 Task: Find connections with filter location Ağdam with filter topic #Genderwith filter profile language French with filter current company Tesco Bengaluru with filter school Patrician College Of Arts And Science with filter industry Medical and Diagnostic Laboratories with filter service category Immigration Law with filter keywords title Managers
Action: Mouse moved to (621, 122)
Screenshot: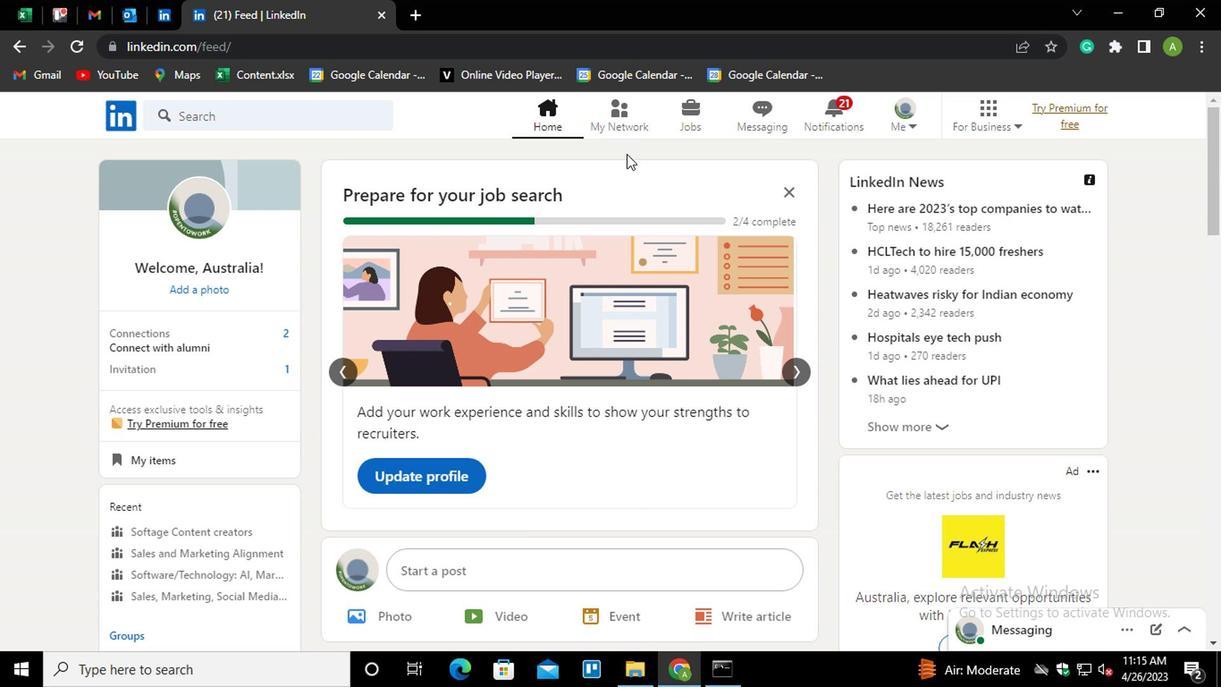 
Action: Mouse pressed left at (621, 122)
Screenshot: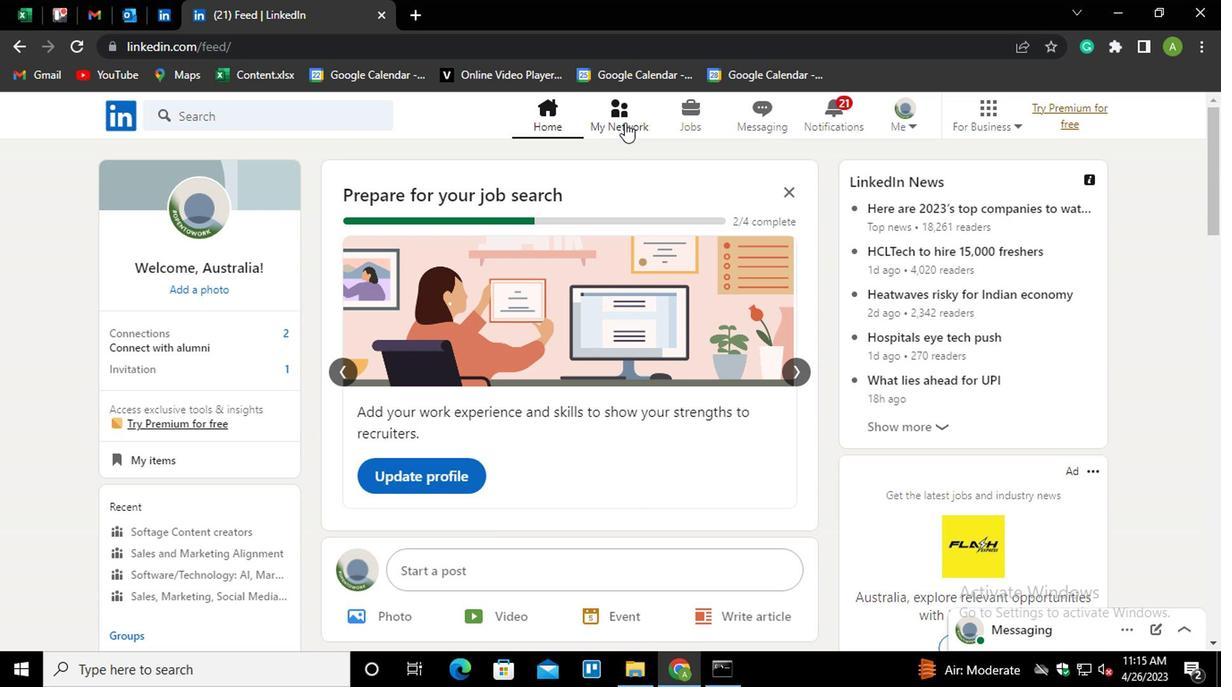 
Action: Mouse moved to (240, 206)
Screenshot: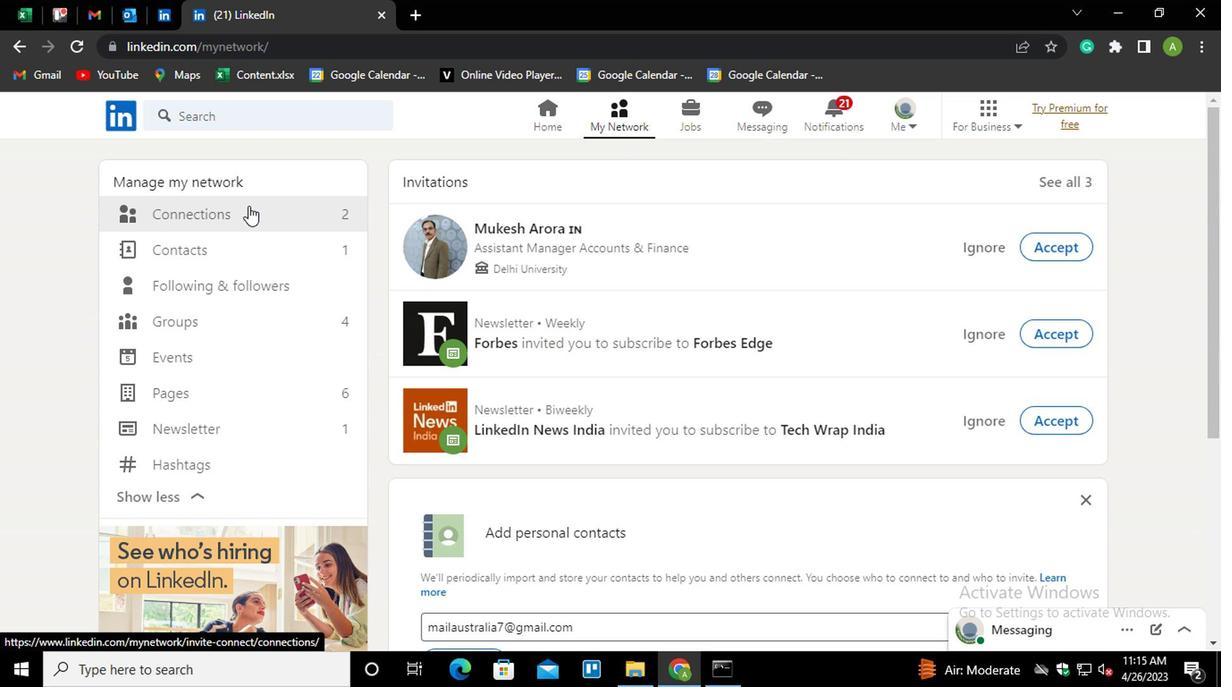 
Action: Mouse pressed left at (240, 206)
Screenshot: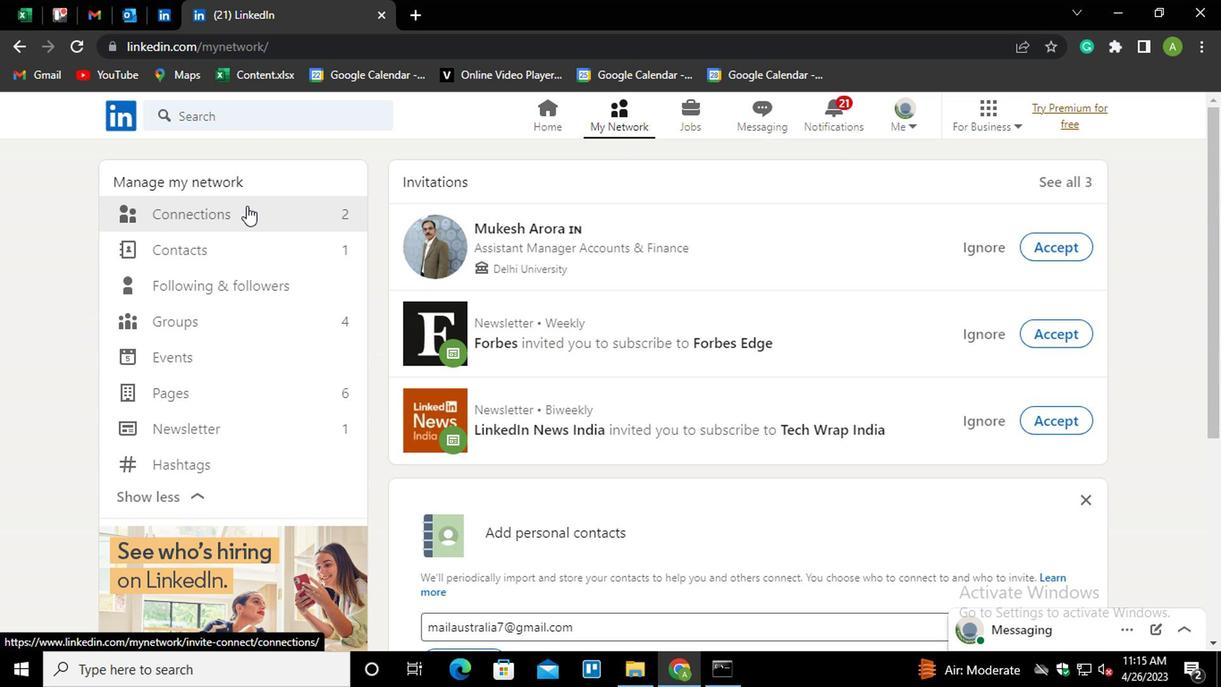 
Action: Mouse moved to (733, 216)
Screenshot: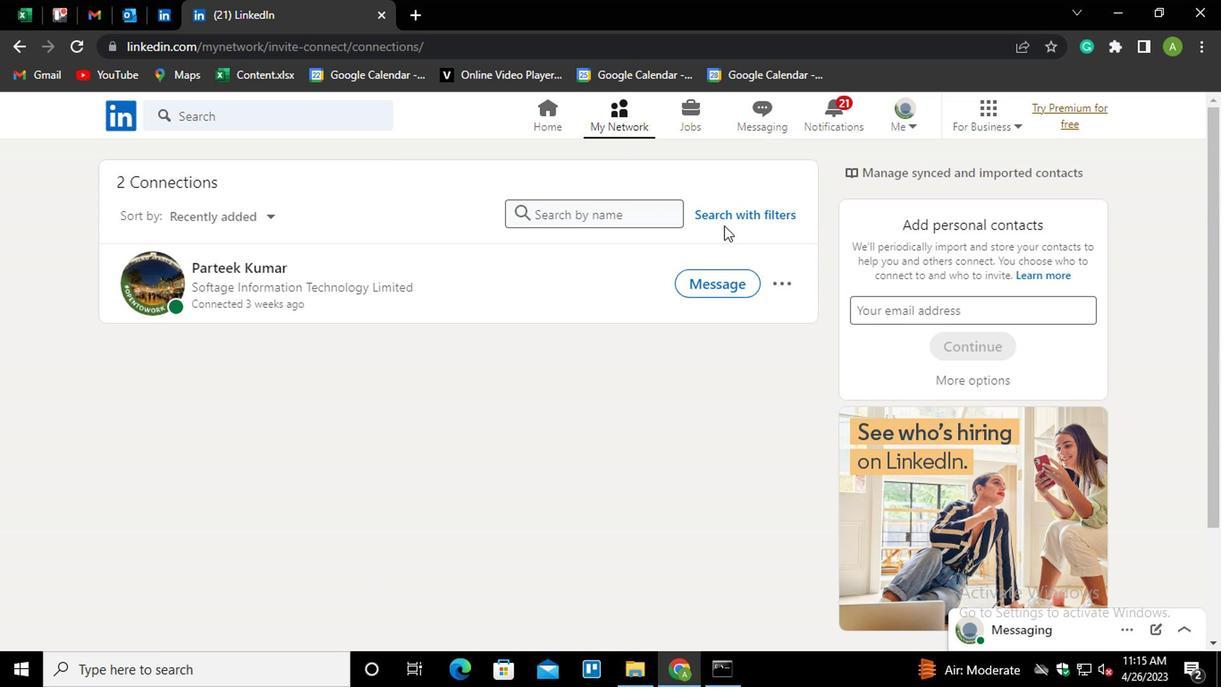 
Action: Mouse pressed left at (733, 216)
Screenshot: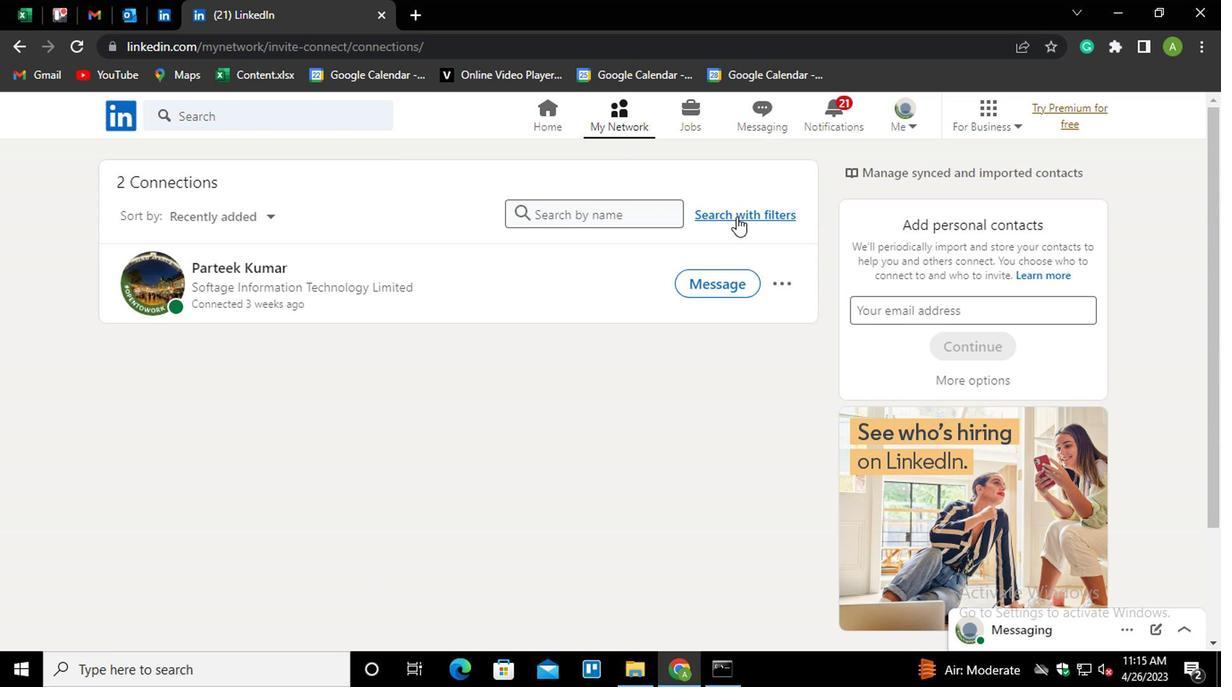
Action: Mouse moved to (589, 166)
Screenshot: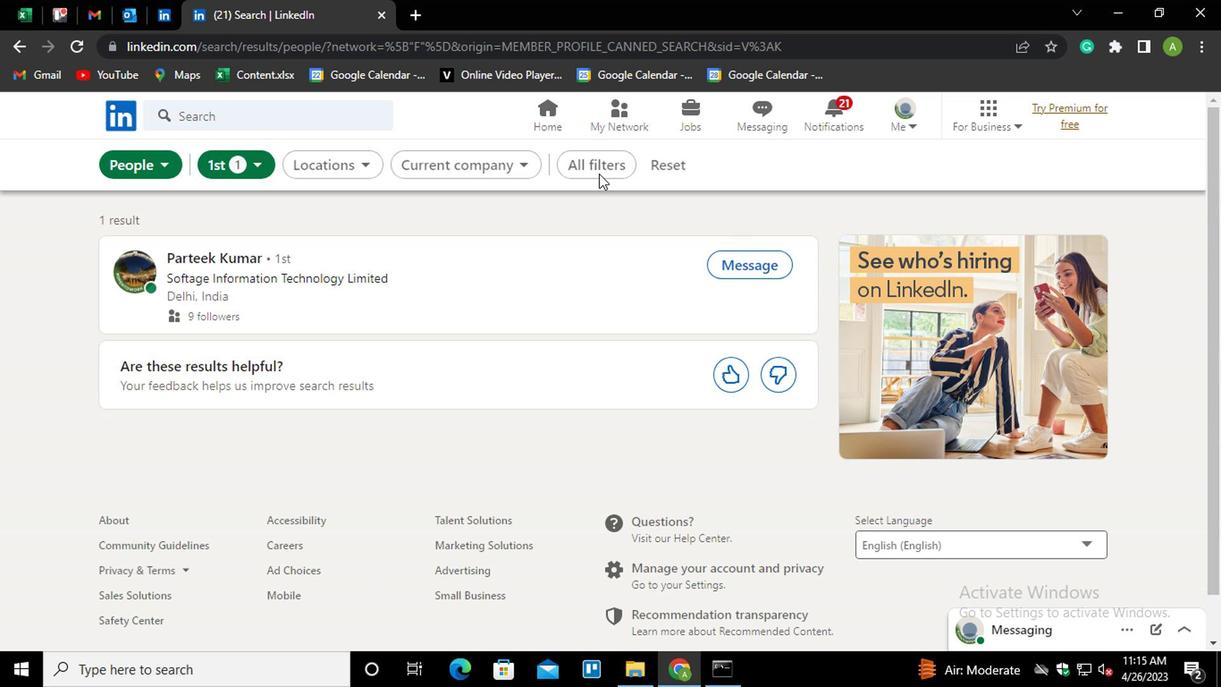 
Action: Mouse pressed left at (589, 166)
Screenshot: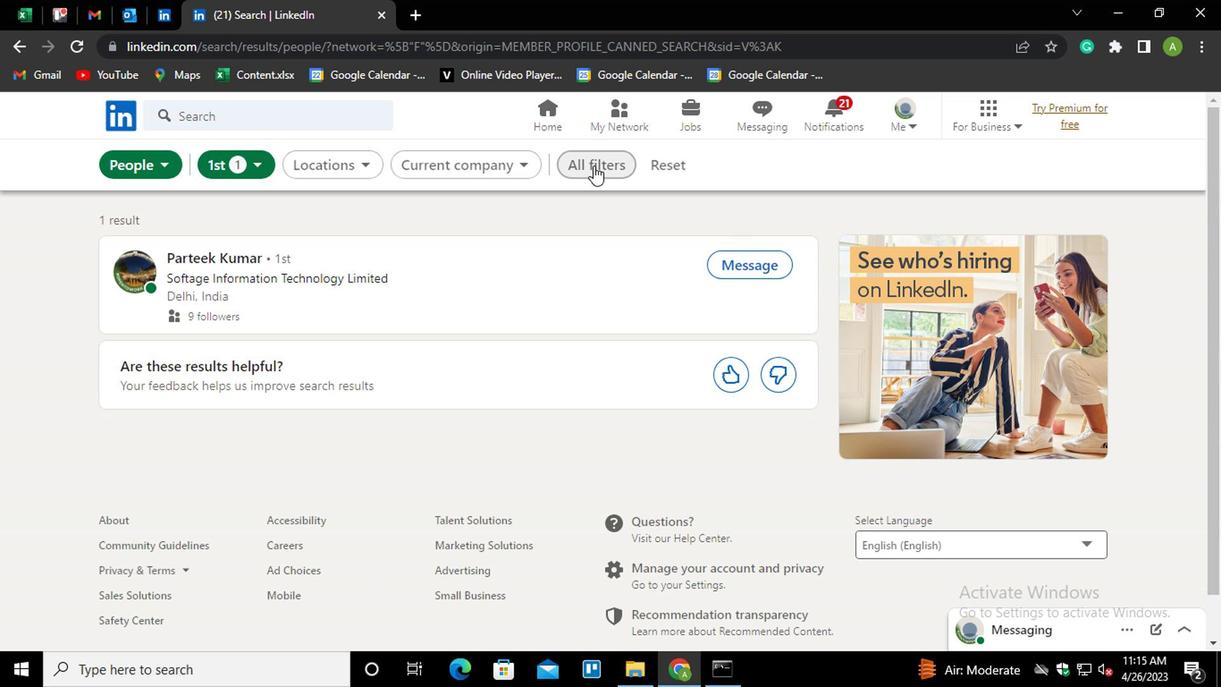 
Action: Mouse moved to (874, 339)
Screenshot: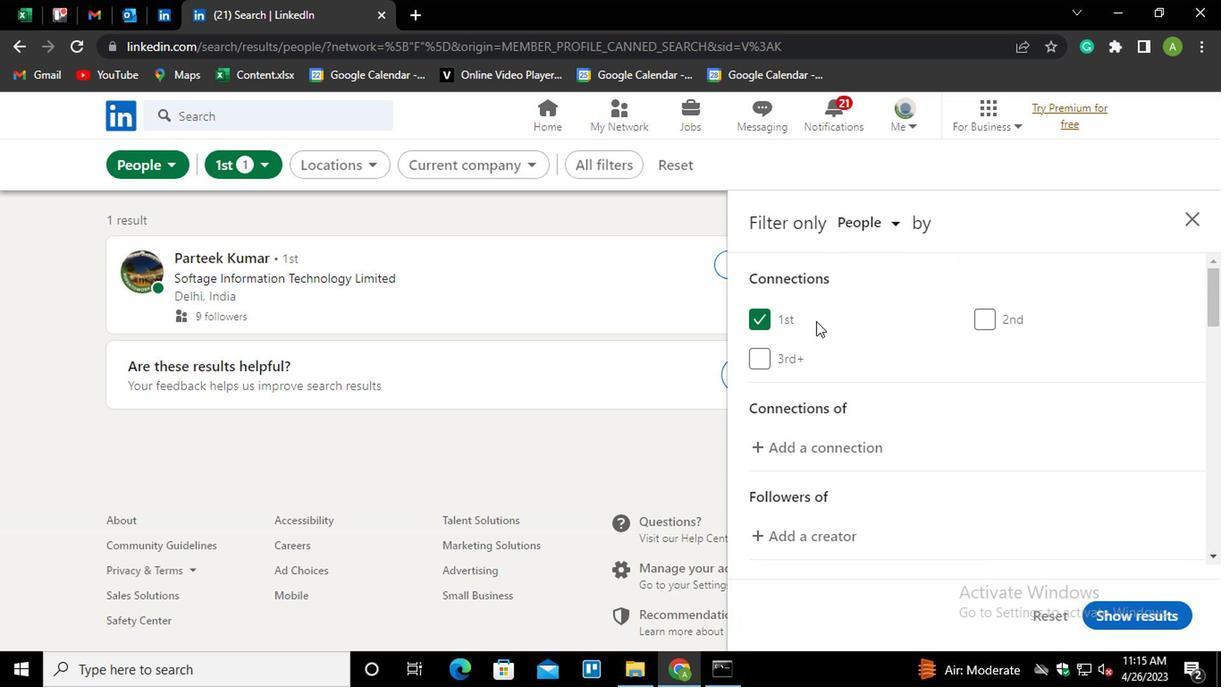 
Action: Mouse scrolled (874, 339) with delta (0, 0)
Screenshot: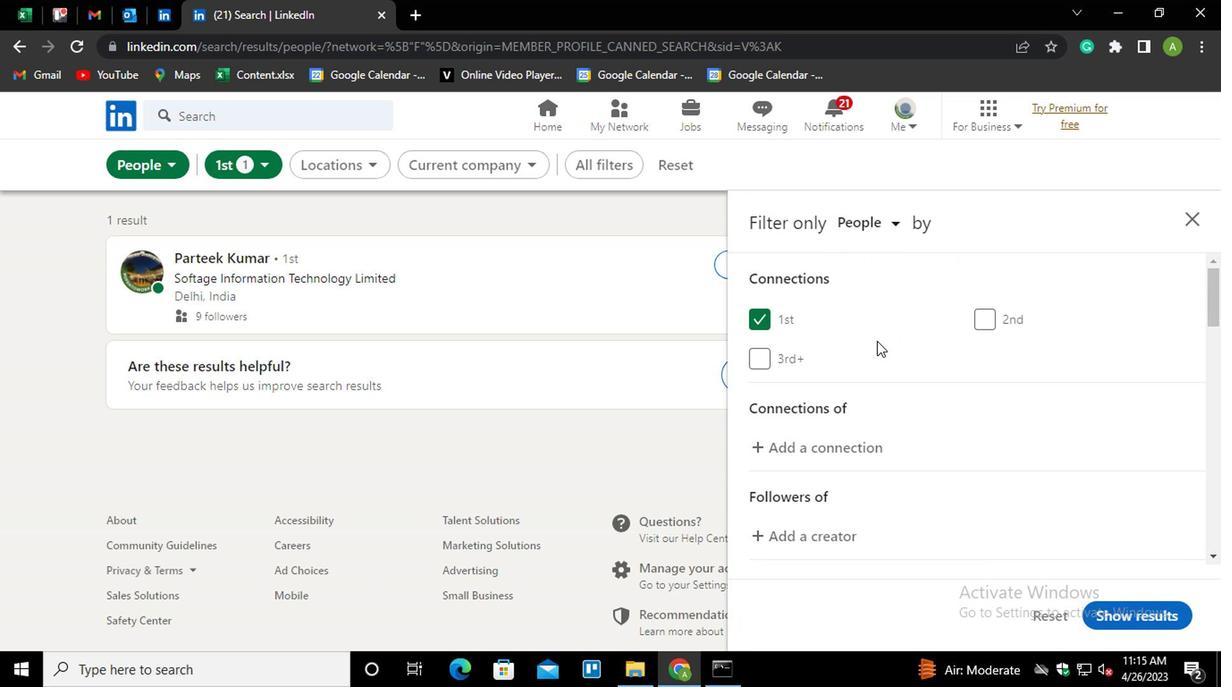 
Action: Mouse scrolled (874, 339) with delta (0, 0)
Screenshot: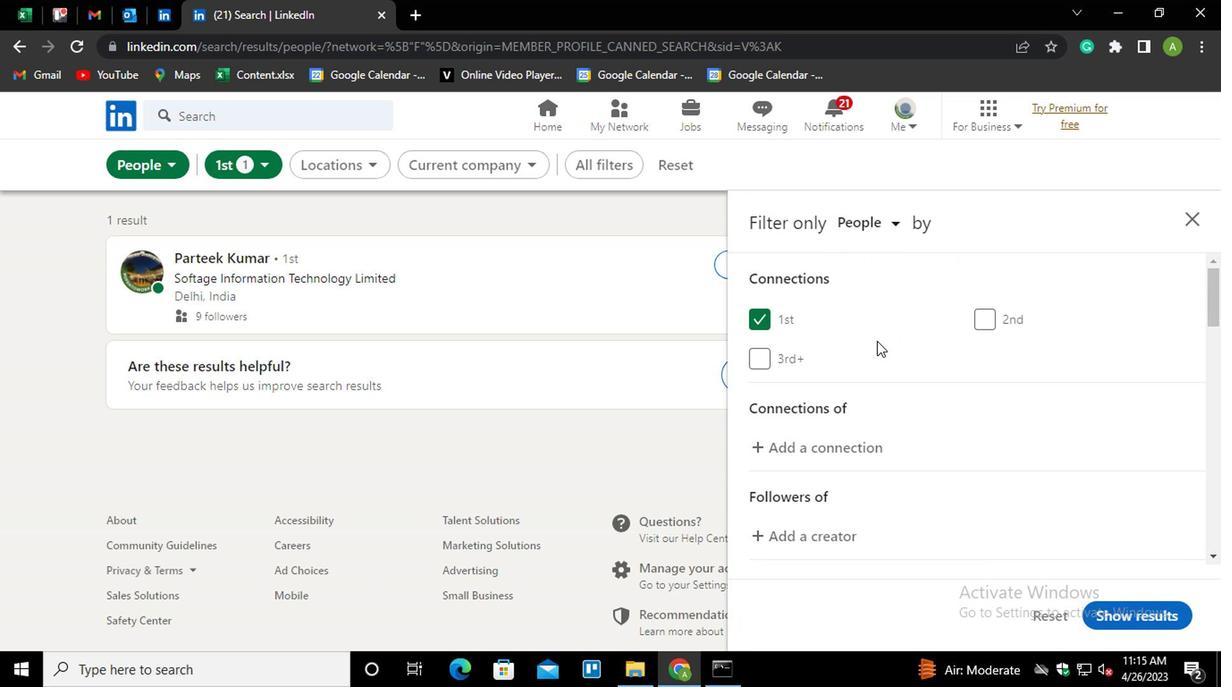 
Action: Mouse scrolled (874, 339) with delta (0, 0)
Screenshot: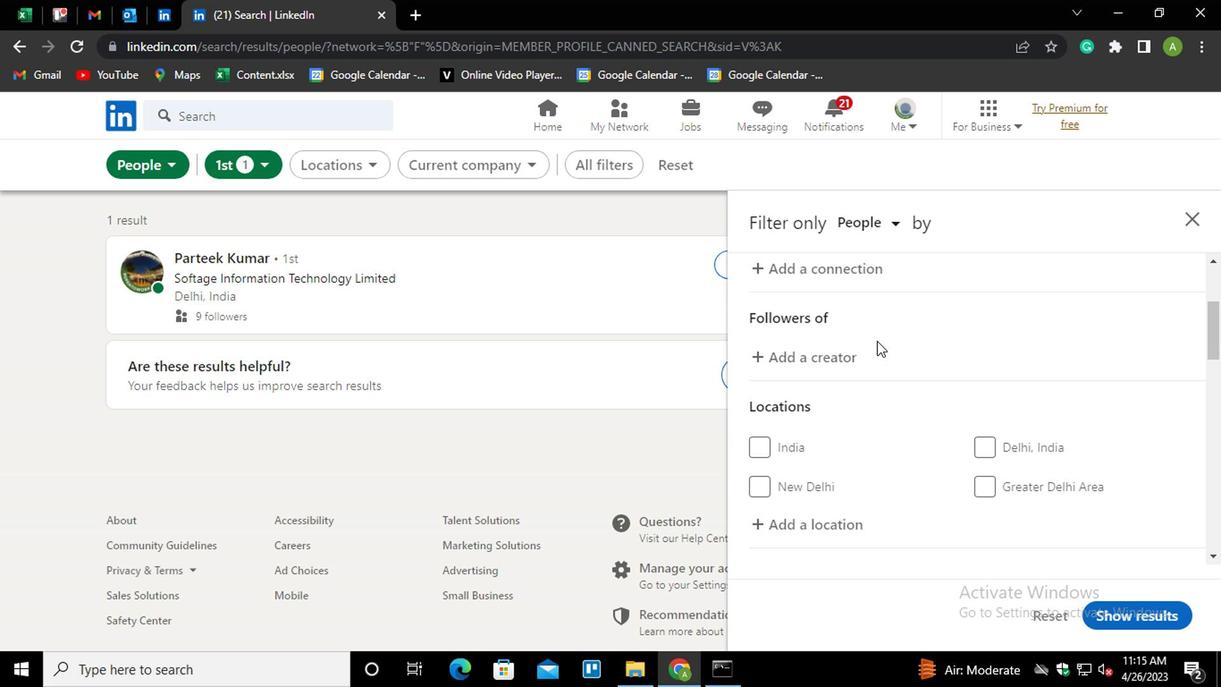
Action: Mouse scrolled (874, 339) with delta (0, 0)
Screenshot: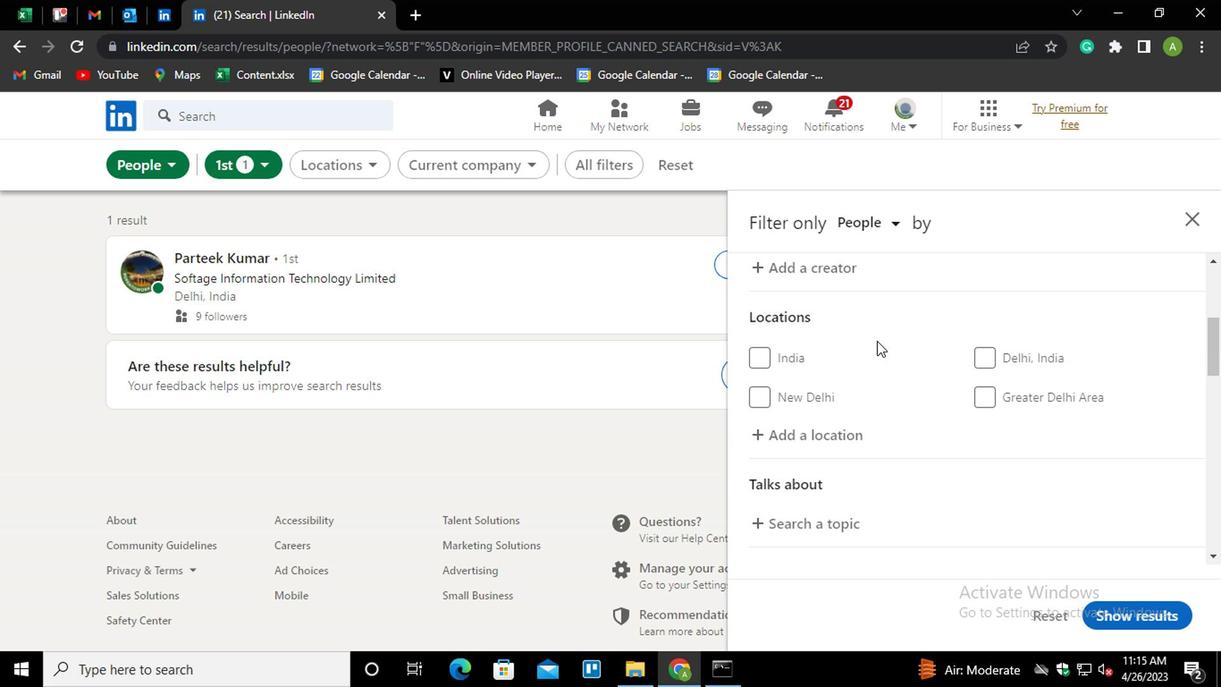 
Action: Mouse moved to (762, 341)
Screenshot: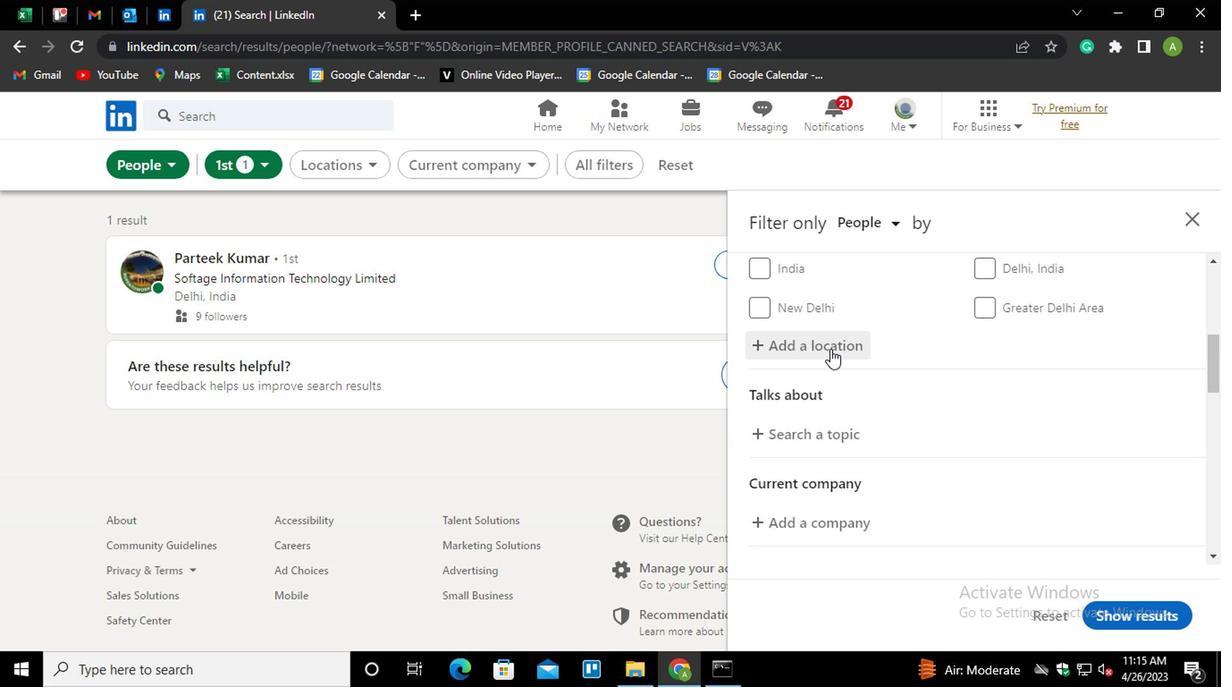 
Action: Mouse pressed left at (762, 341)
Screenshot: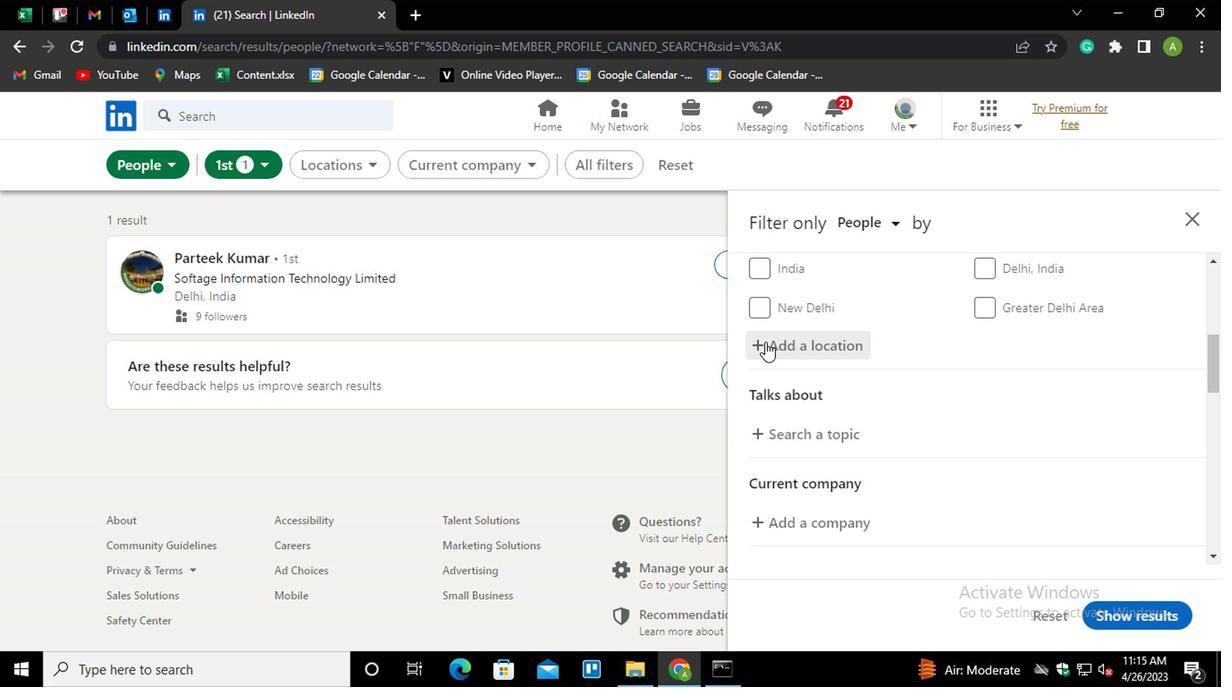 
Action: Mouse moved to (780, 343)
Screenshot: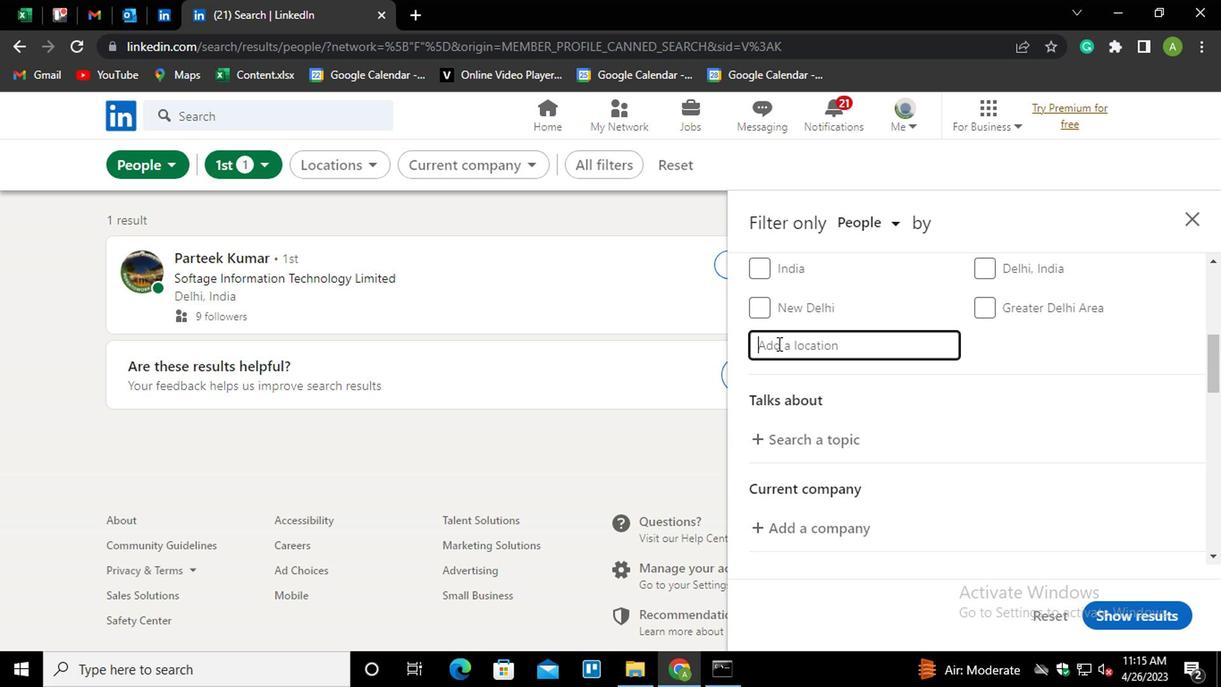 
Action: Mouse pressed left at (780, 343)
Screenshot: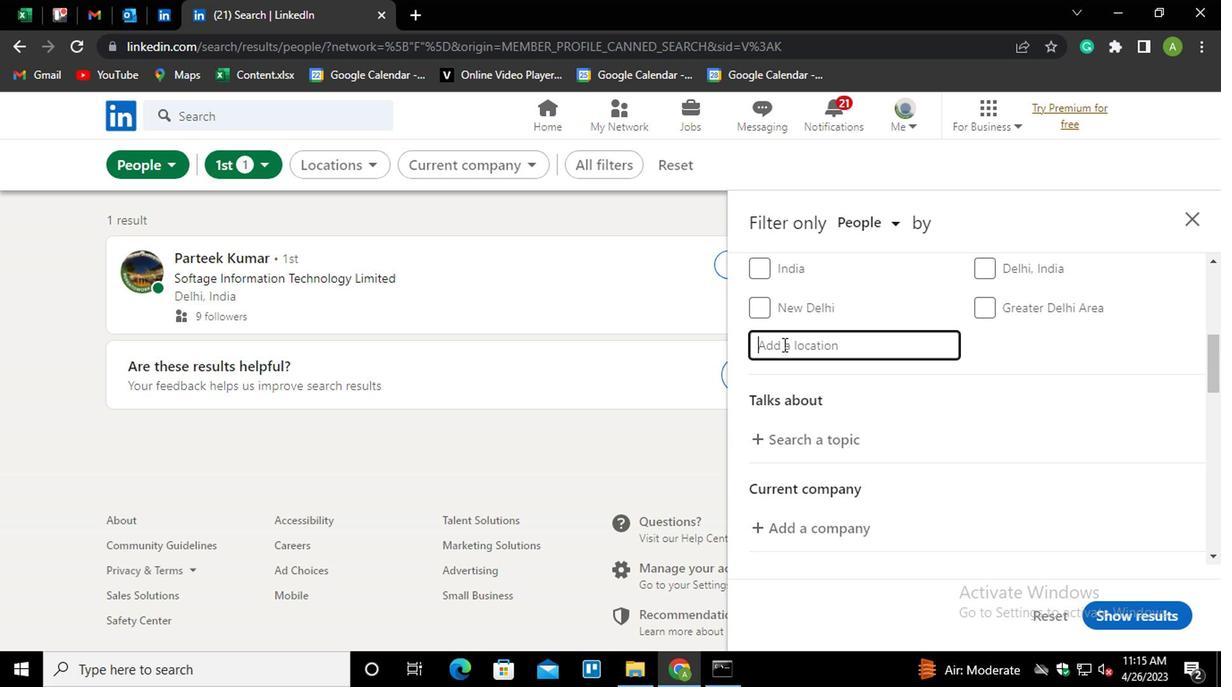 
Action: Key pressed <Key.shift>AGDAM
Screenshot: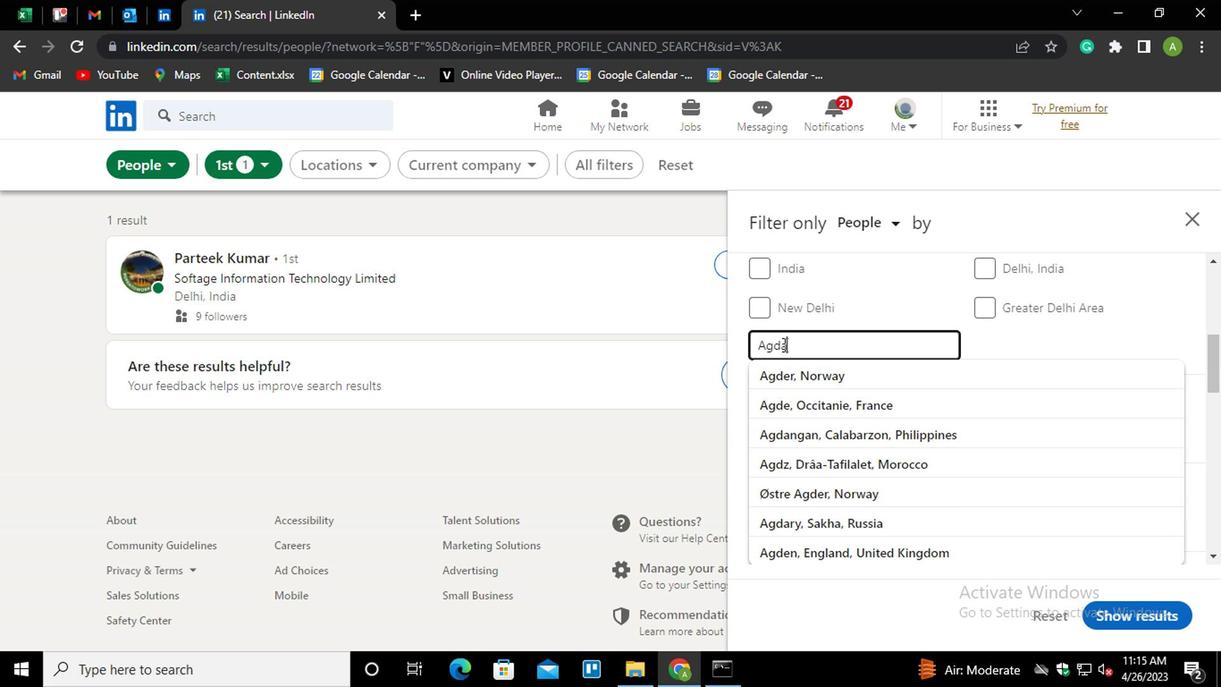 
Action: Mouse moved to (1121, 351)
Screenshot: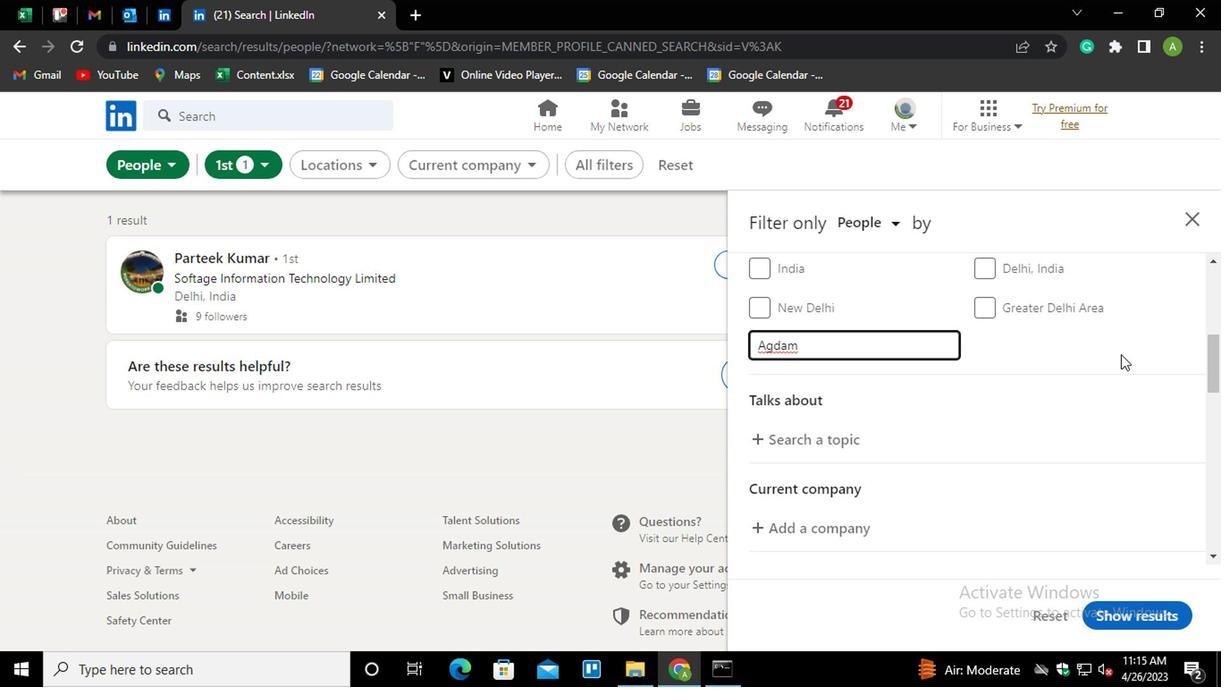 
Action: Mouse pressed left at (1121, 351)
Screenshot: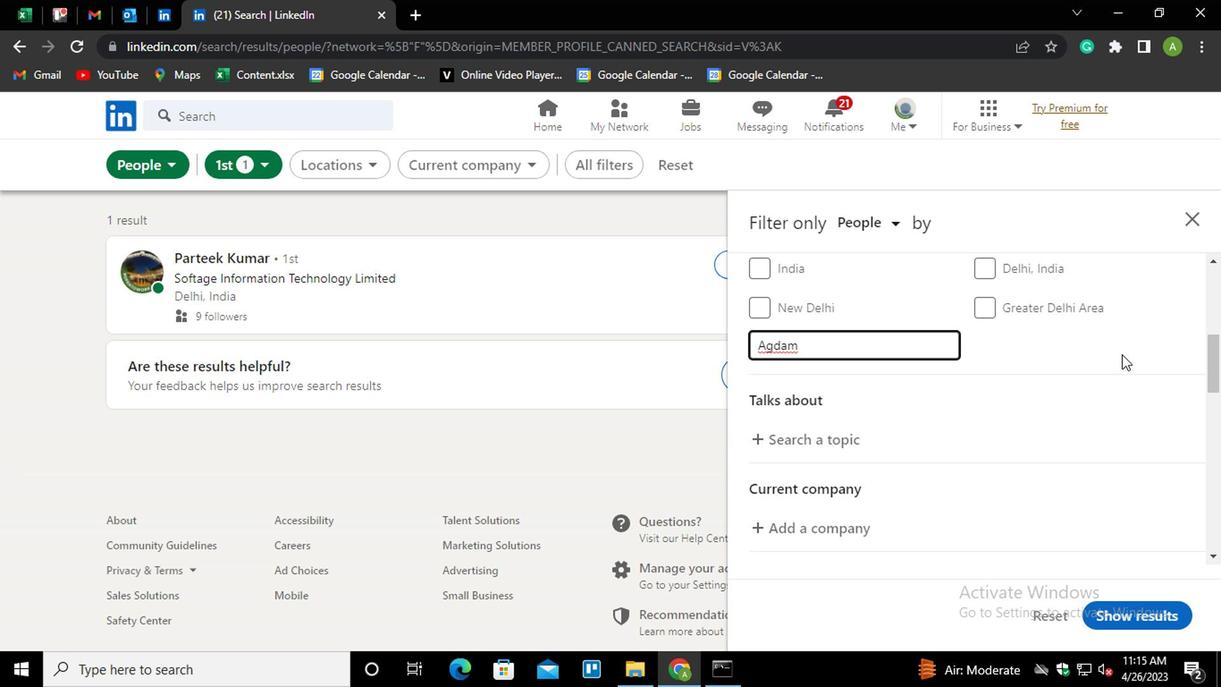 
Action: Mouse moved to (1103, 359)
Screenshot: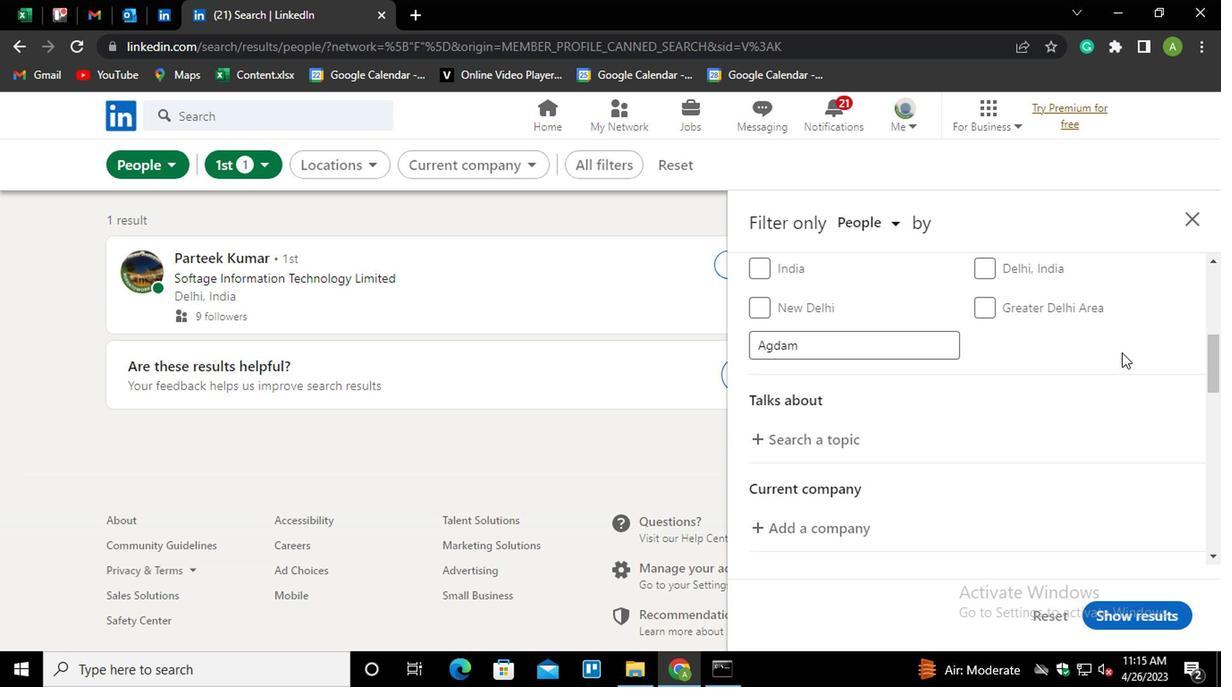 
Action: Mouse scrolled (1103, 358) with delta (0, 0)
Screenshot: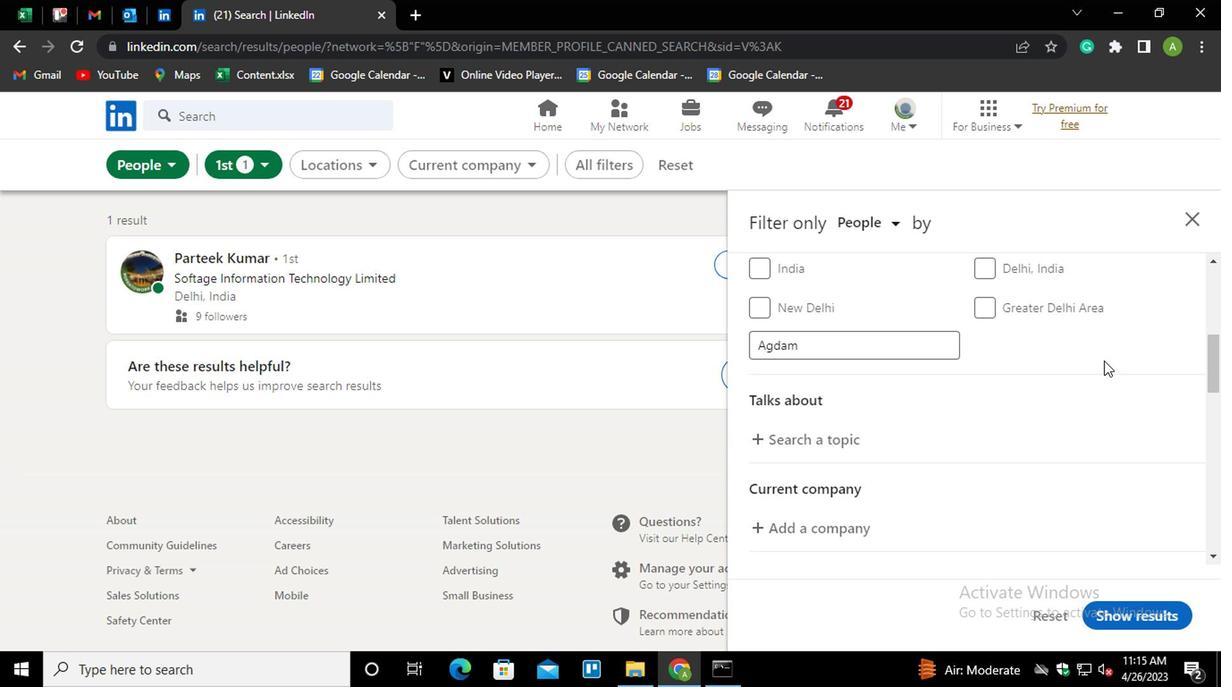 
Action: Mouse moved to (765, 352)
Screenshot: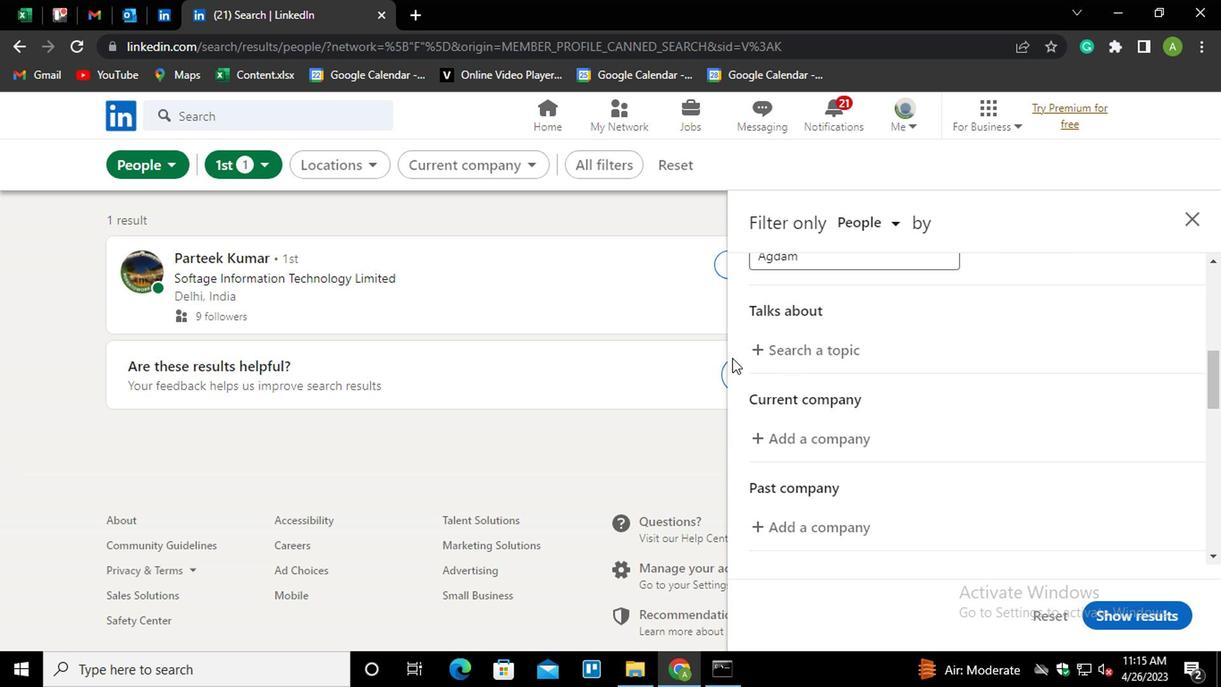 
Action: Mouse pressed left at (765, 352)
Screenshot: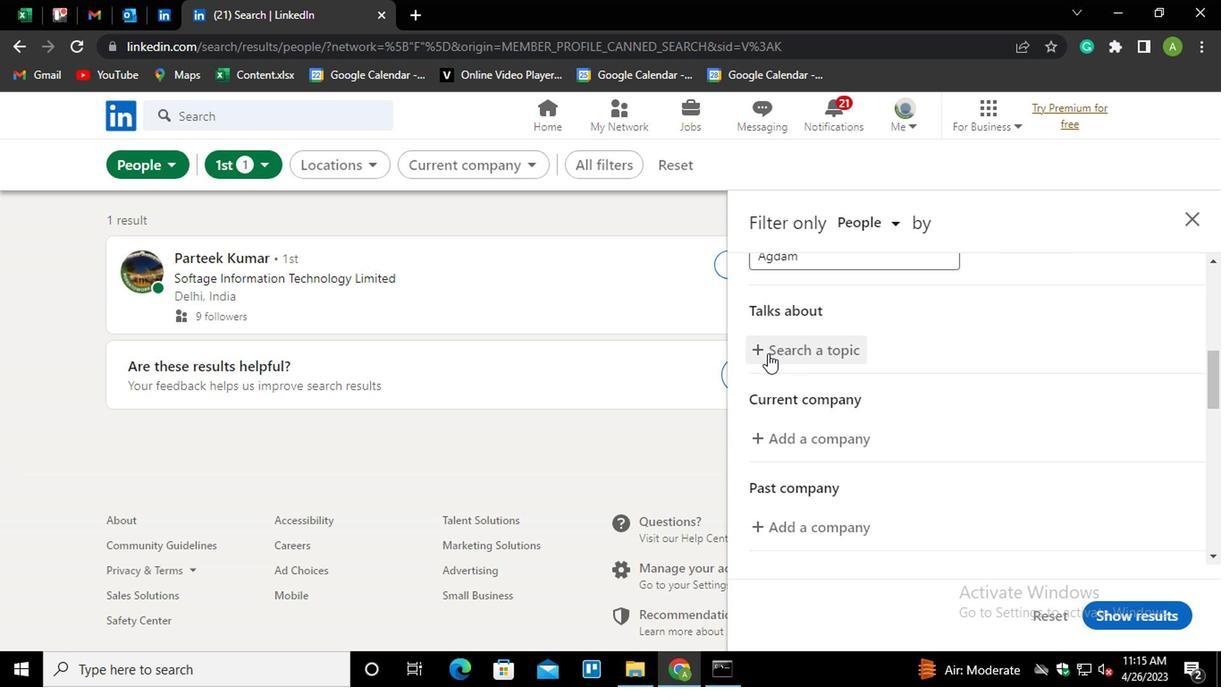 
Action: Mouse moved to (794, 351)
Screenshot: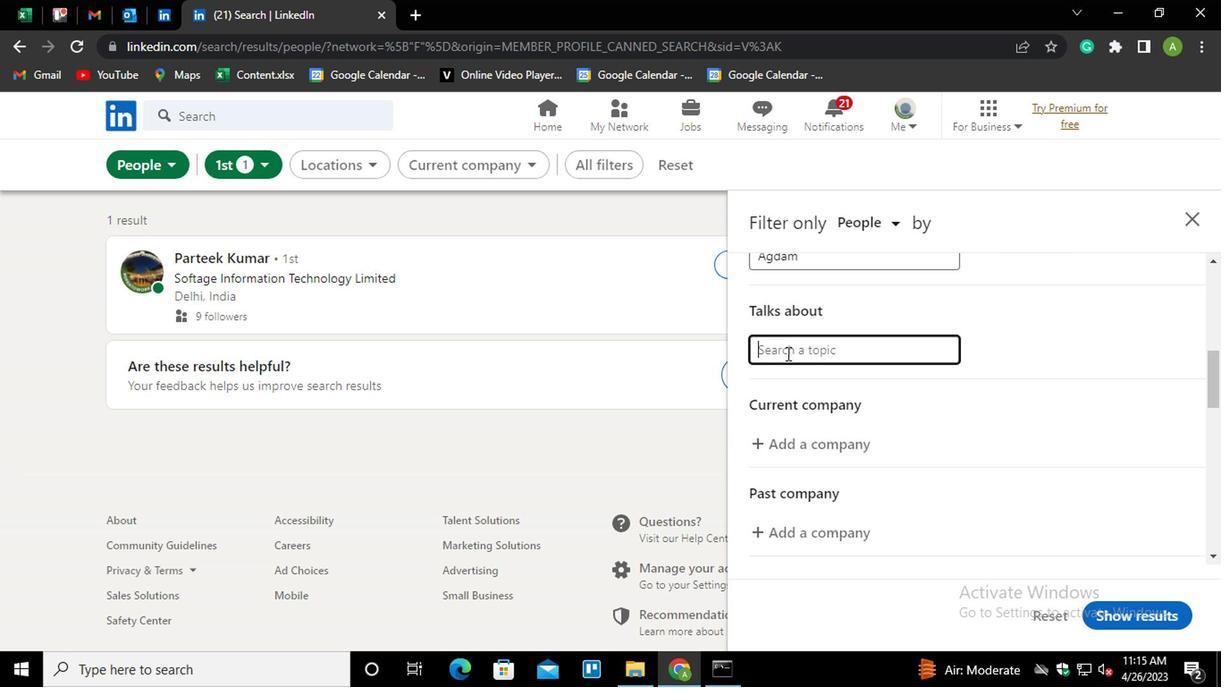 
Action: Mouse pressed left at (794, 351)
Screenshot: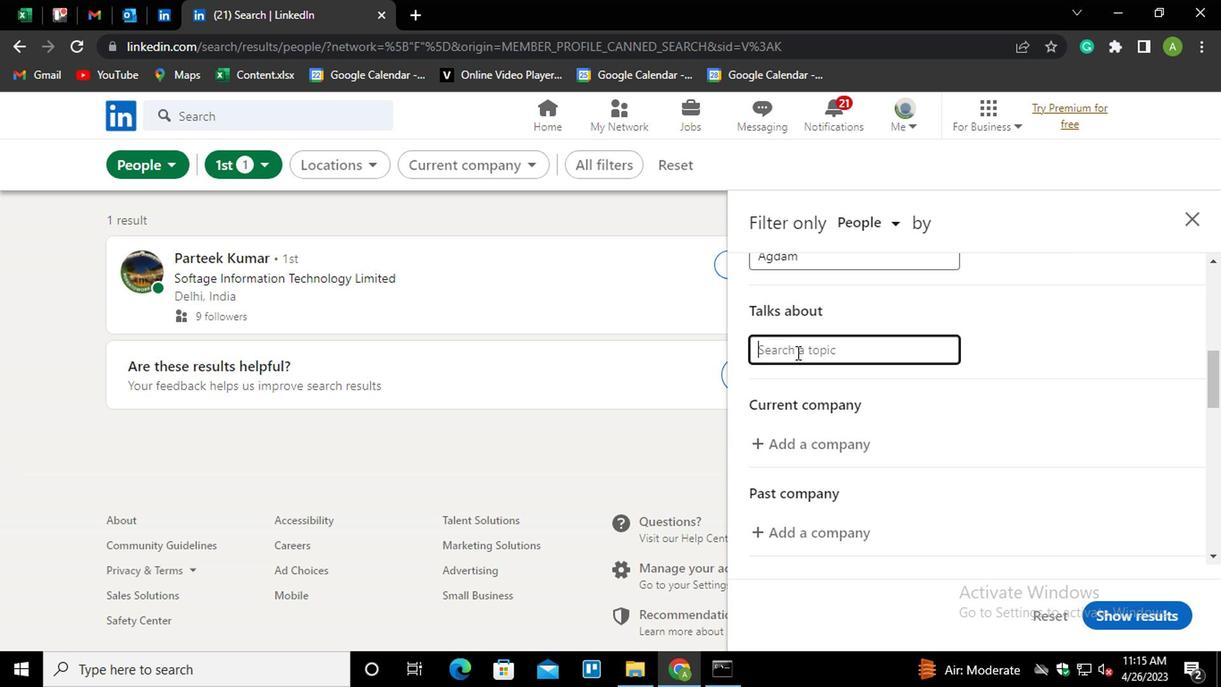 
Action: Key pressed <Key.shift>#<Key.shift_r>GENDER
Screenshot: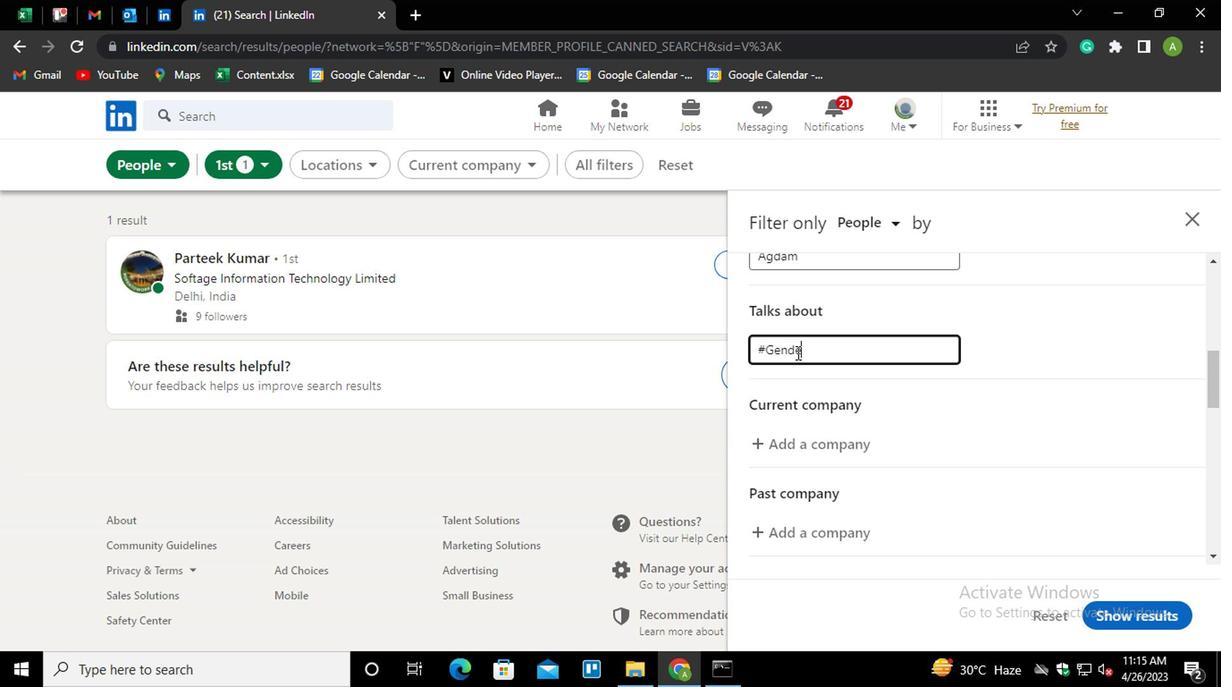 
Action: Mouse moved to (1065, 319)
Screenshot: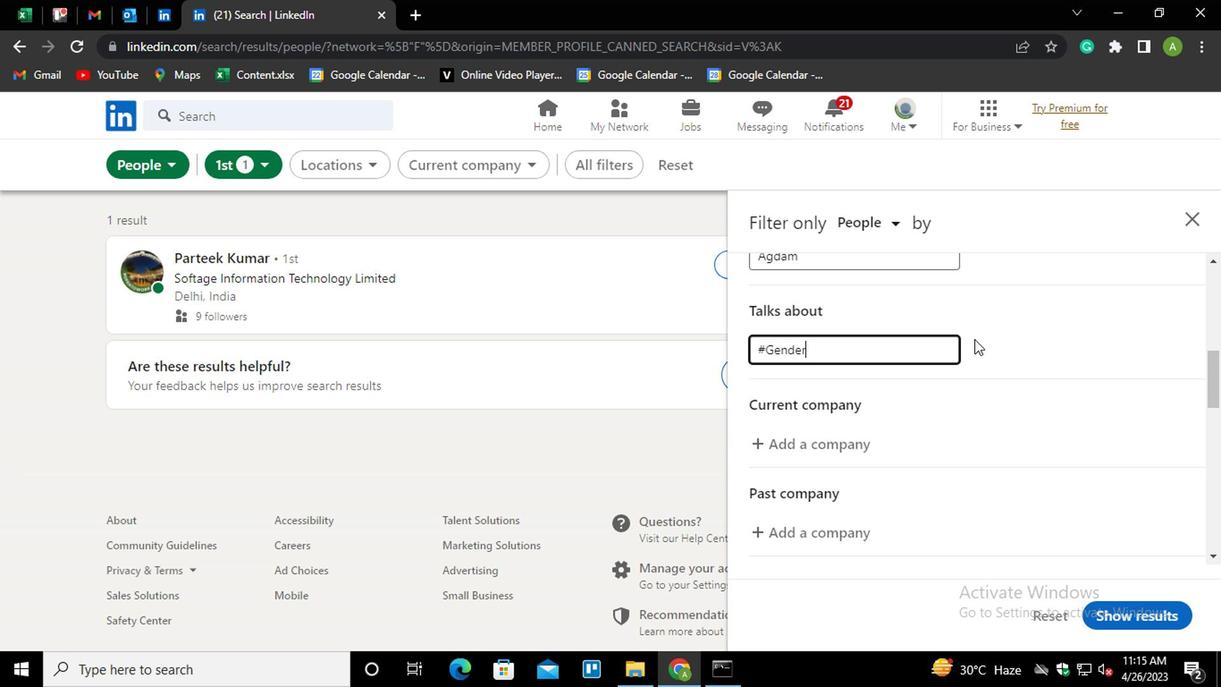 
Action: Mouse pressed left at (1065, 319)
Screenshot: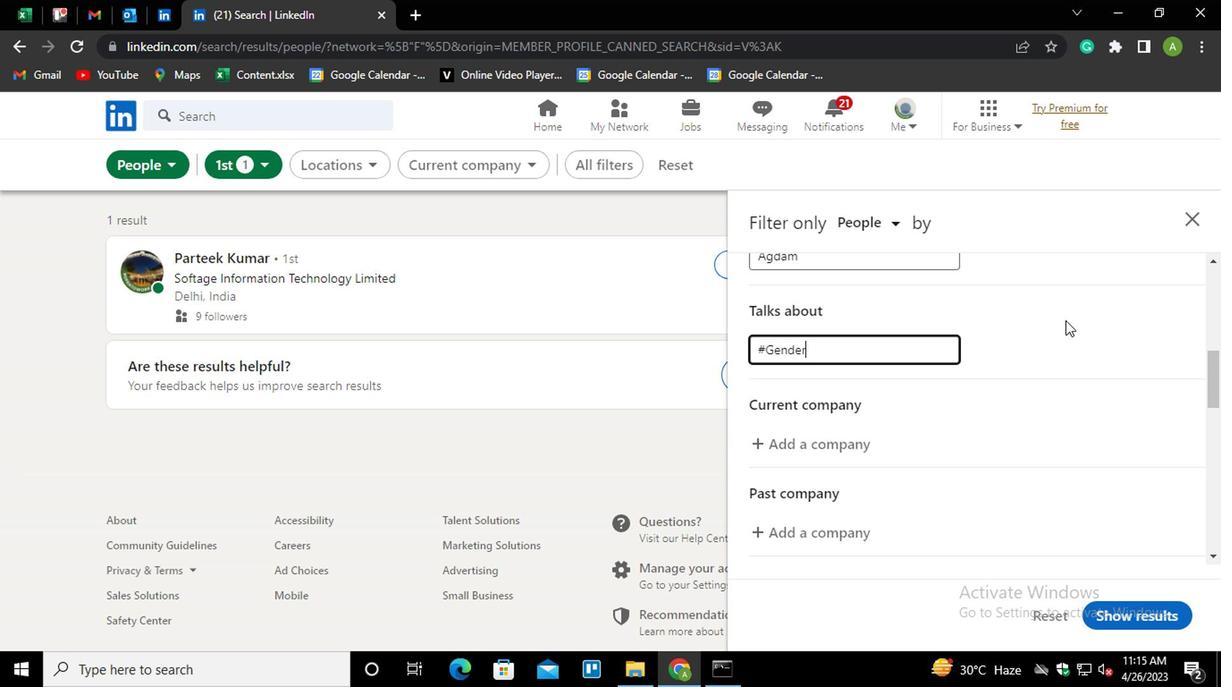 
Action: Mouse scrolled (1065, 318) with delta (0, 0)
Screenshot: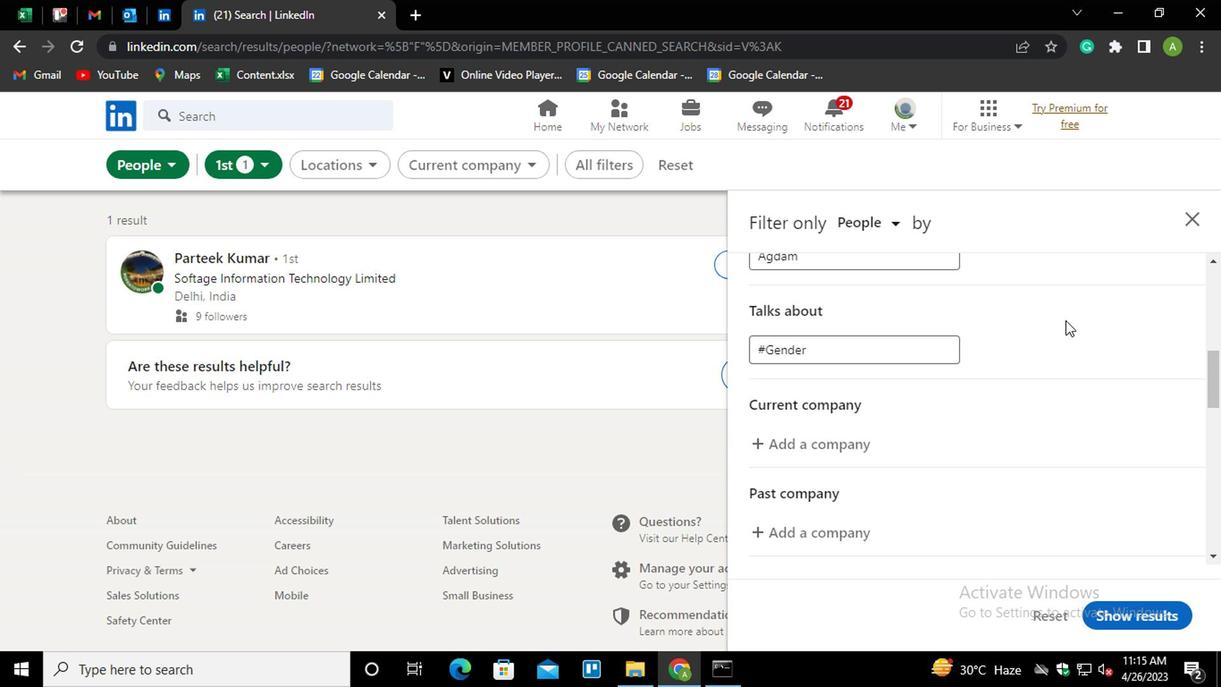 
Action: Mouse scrolled (1065, 318) with delta (0, 0)
Screenshot: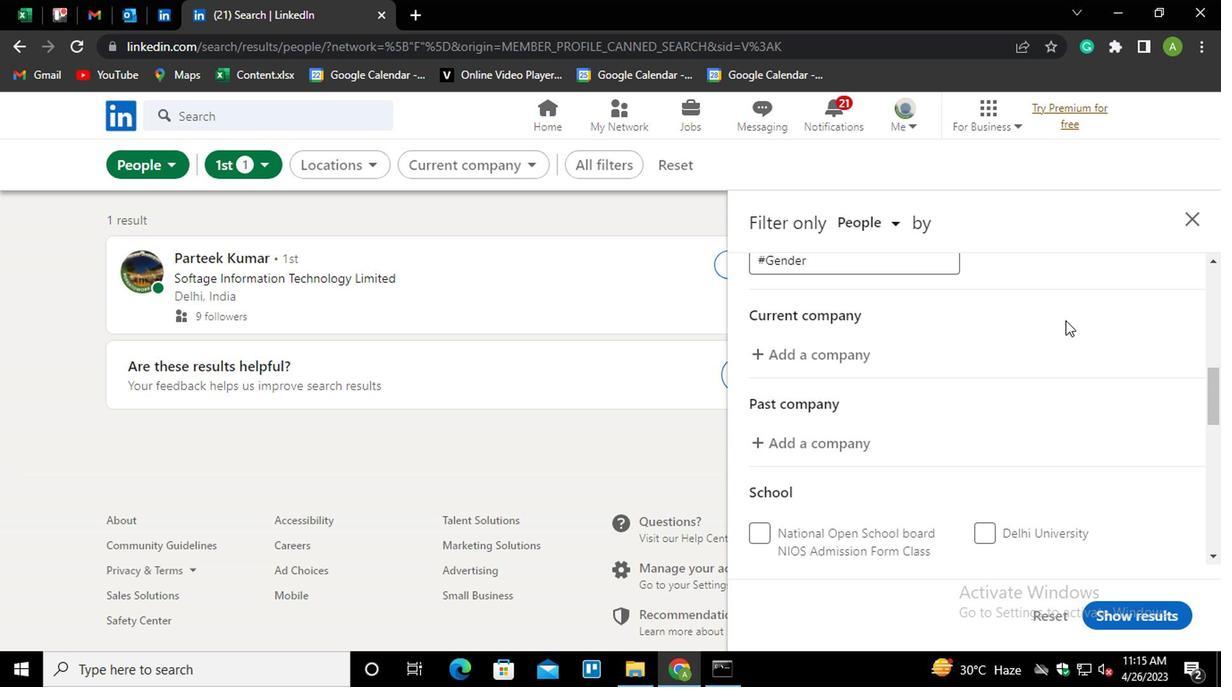 
Action: Mouse moved to (876, 270)
Screenshot: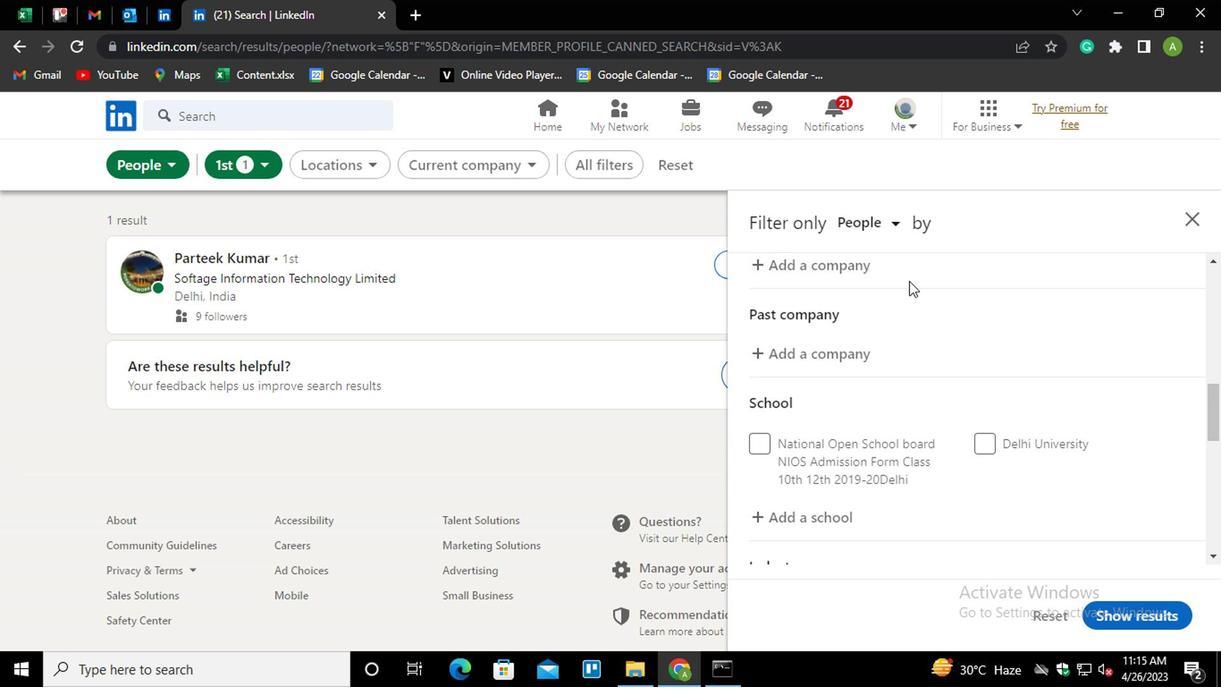 
Action: Mouse pressed left at (876, 270)
Screenshot: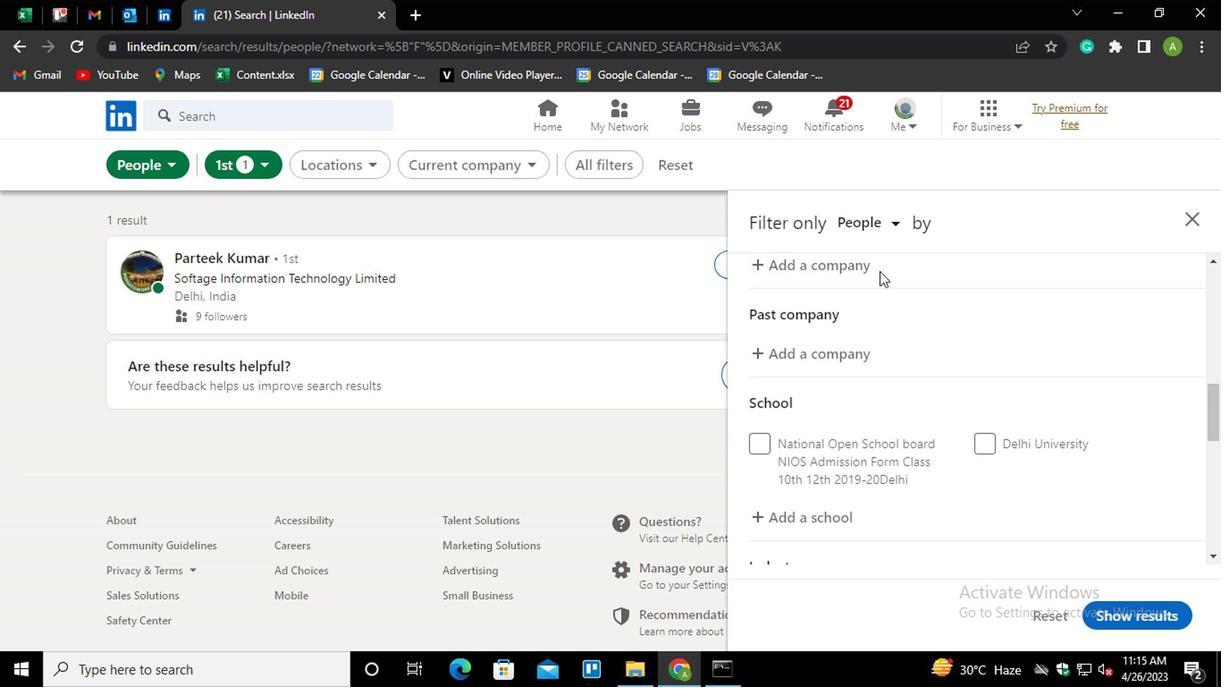 
Action: Mouse moved to (860, 267)
Screenshot: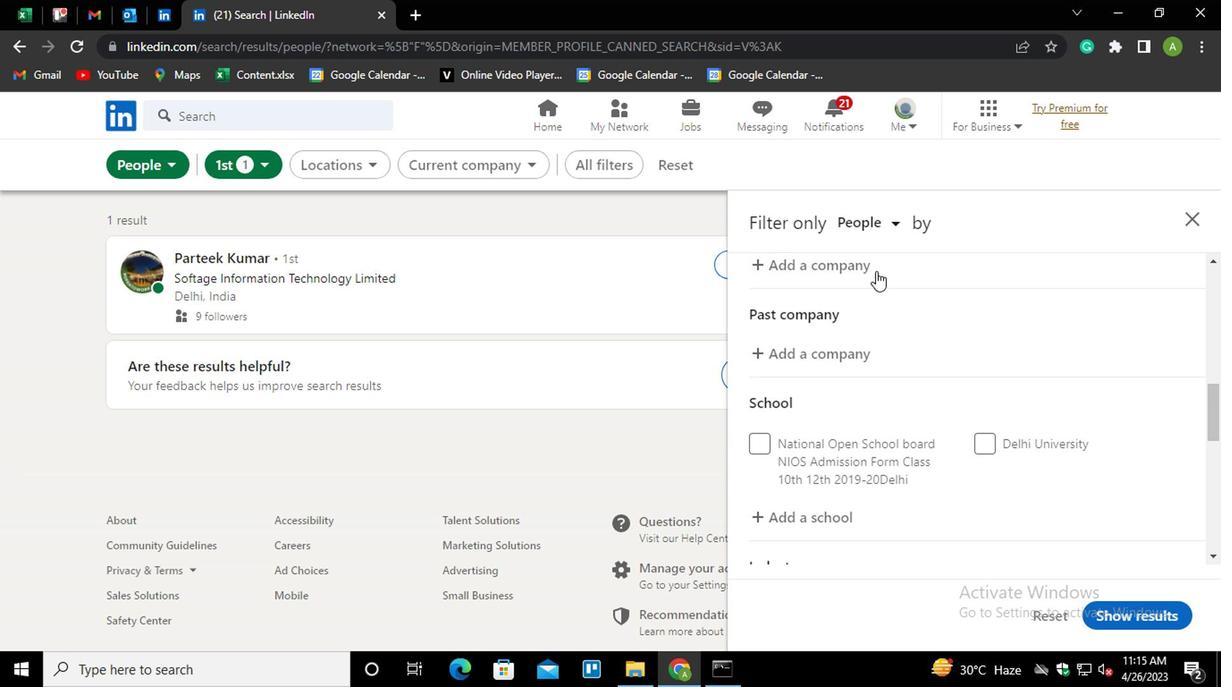 
Action: Mouse pressed left at (860, 267)
Screenshot: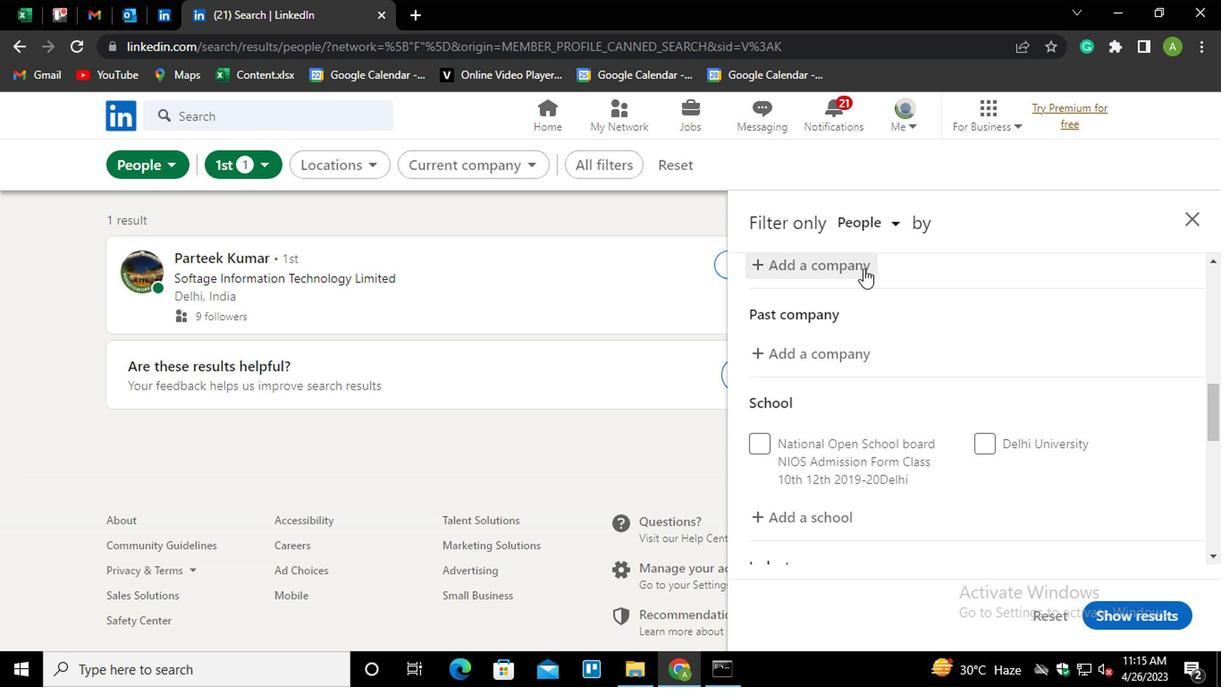 
Action: Mouse pressed left at (860, 267)
Screenshot: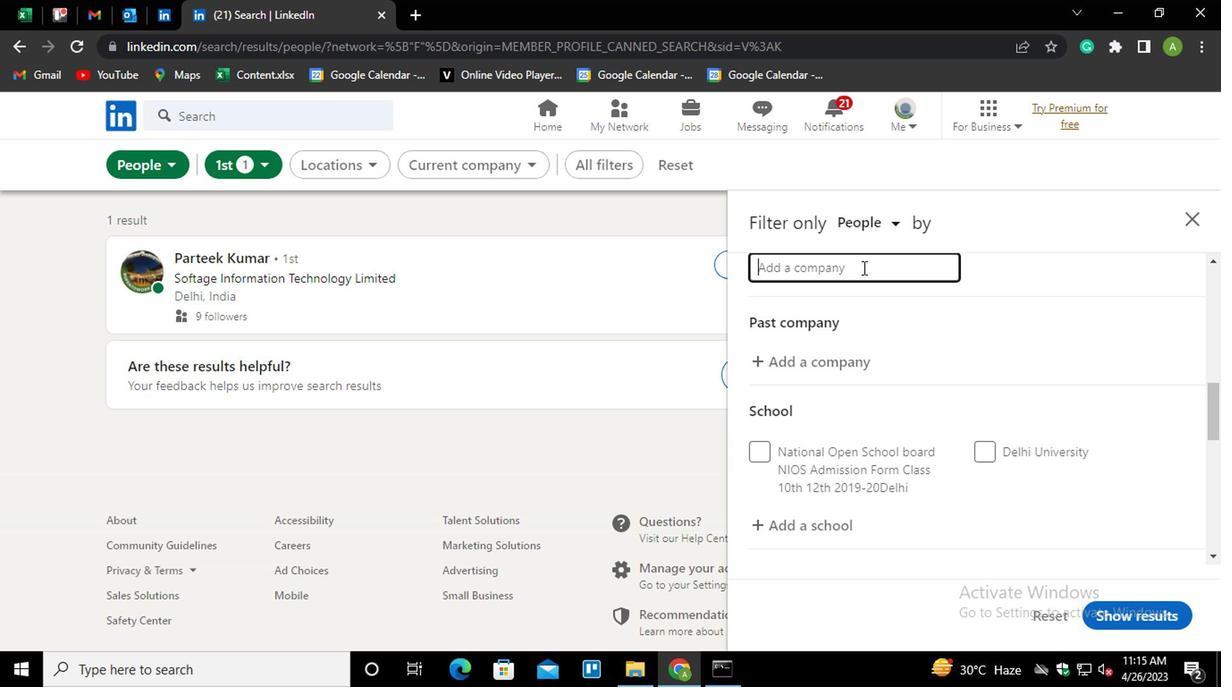 
Action: Key pressed <Key.shift>TESC<Key.down><Key.down><Key.enter>
Screenshot: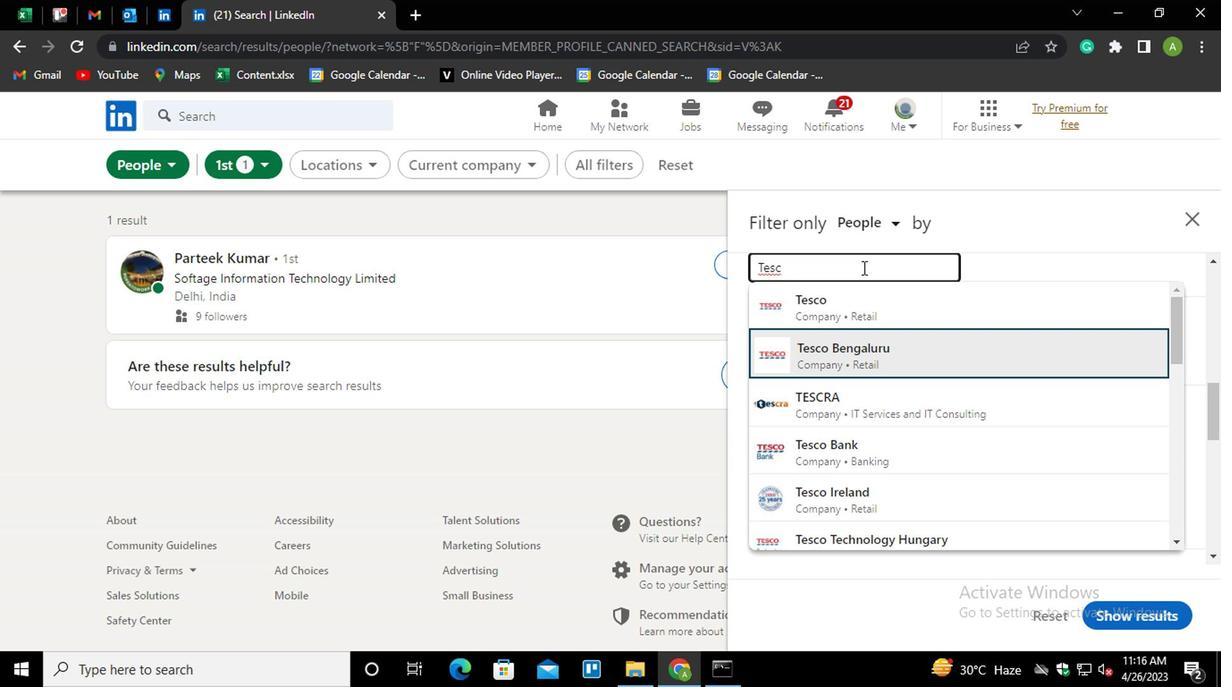 
Action: Mouse scrolled (860, 265) with delta (0, -1)
Screenshot: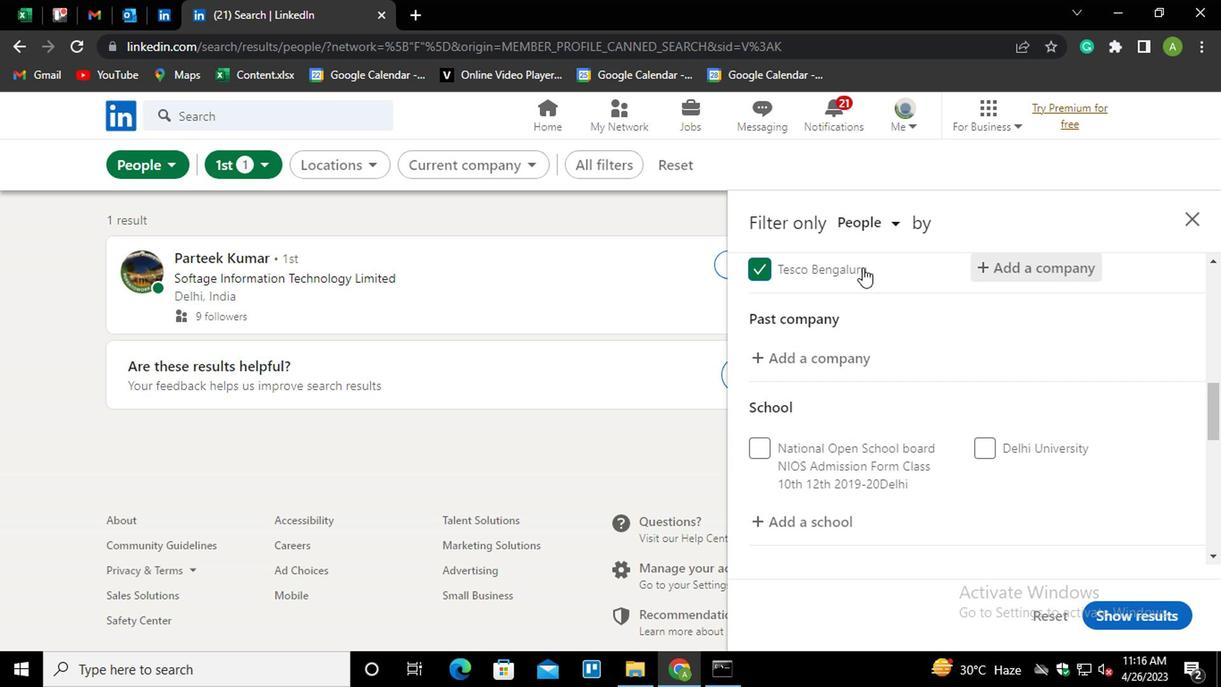 
Action: Mouse moved to (820, 429)
Screenshot: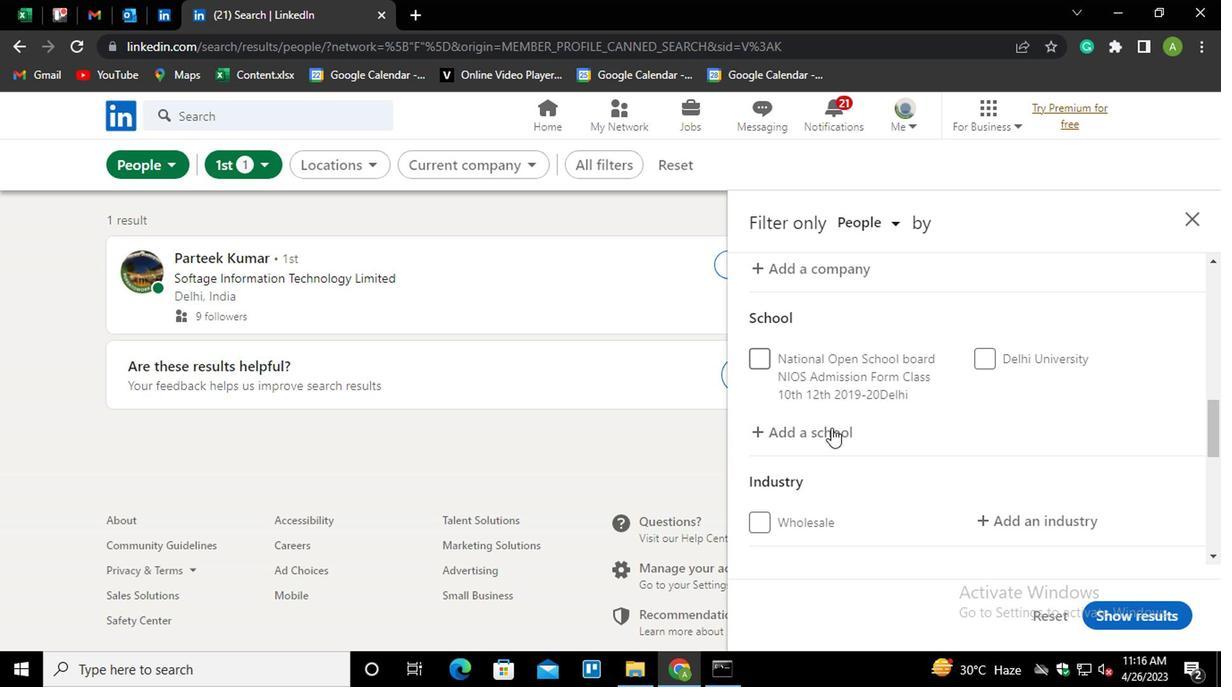 
Action: Mouse pressed left at (820, 429)
Screenshot: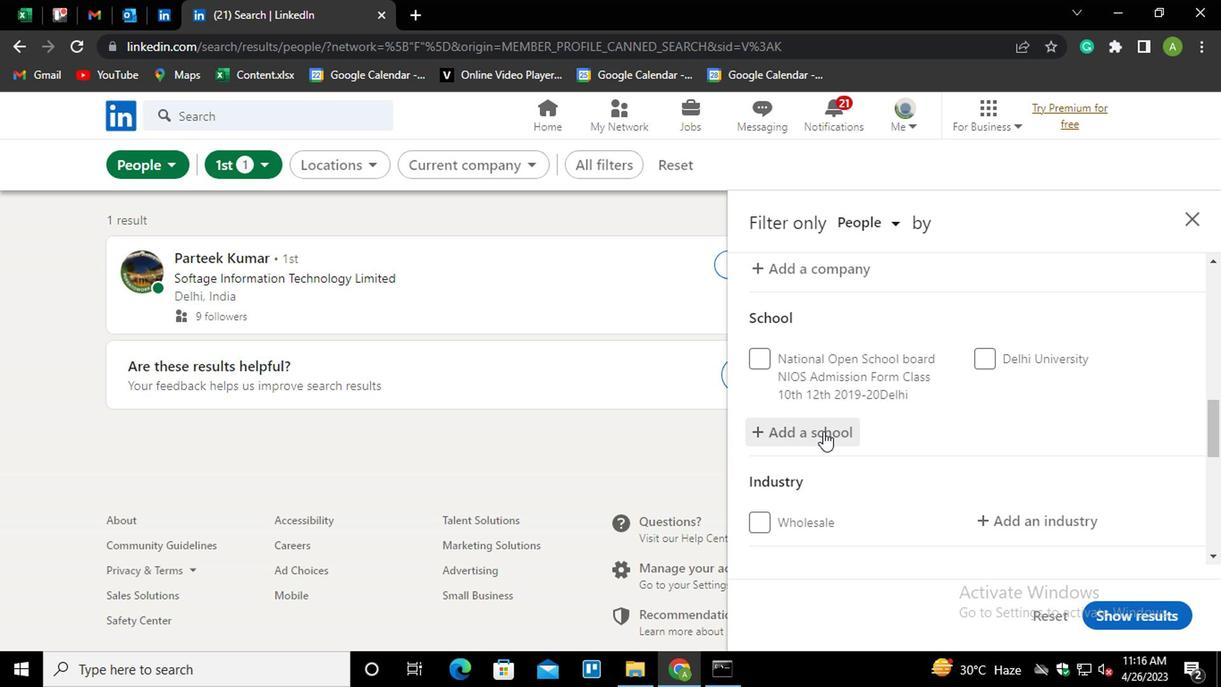 
Action: Mouse moved to (820, 429)
Screenshot: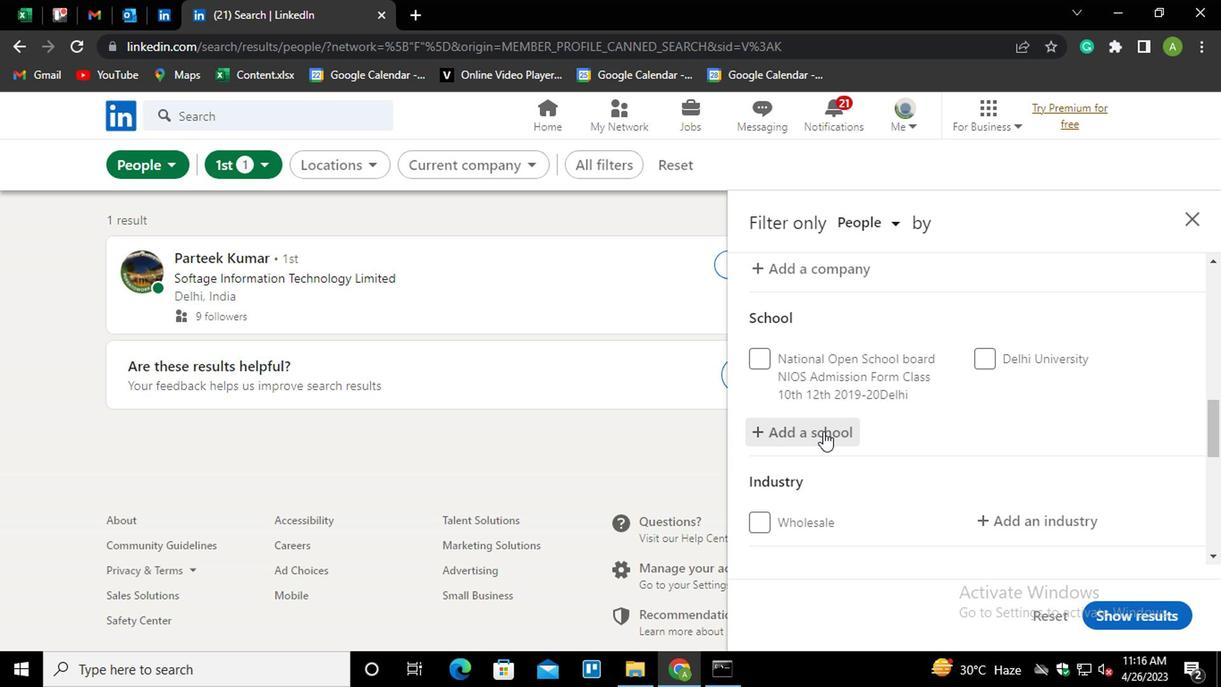 
Action: Mouse pressed left at (820, 429)
Screenshot: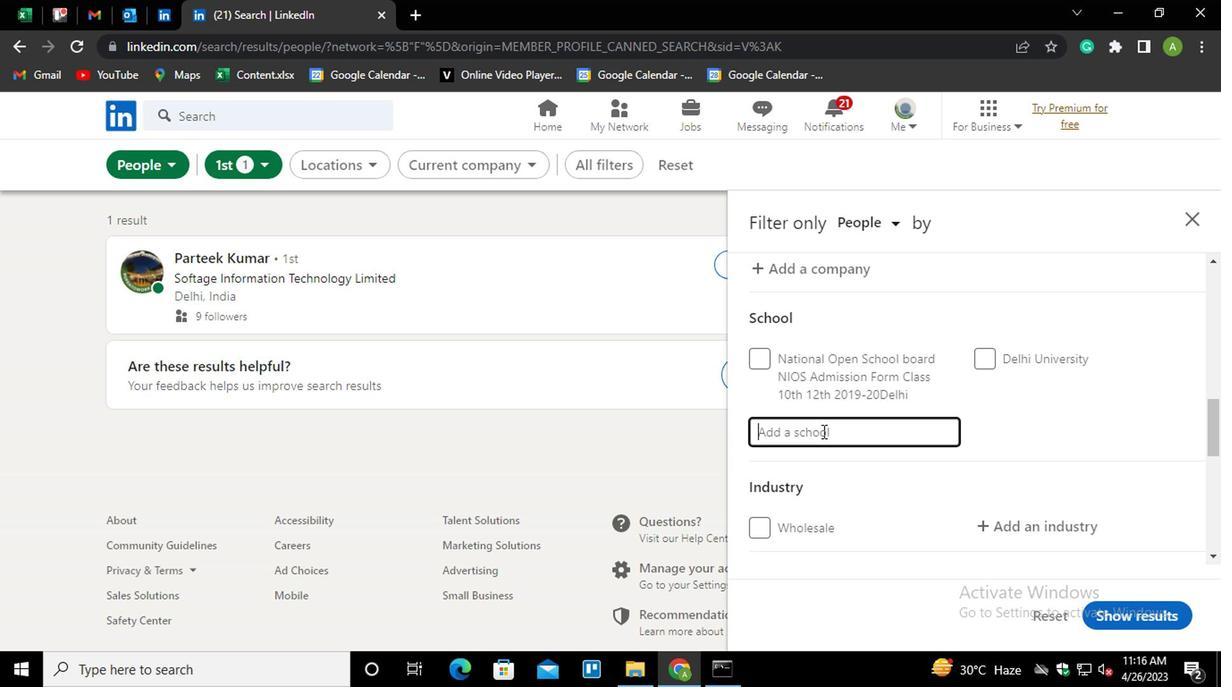 
Action: Mouse moved to (819, 429)
Screenshot: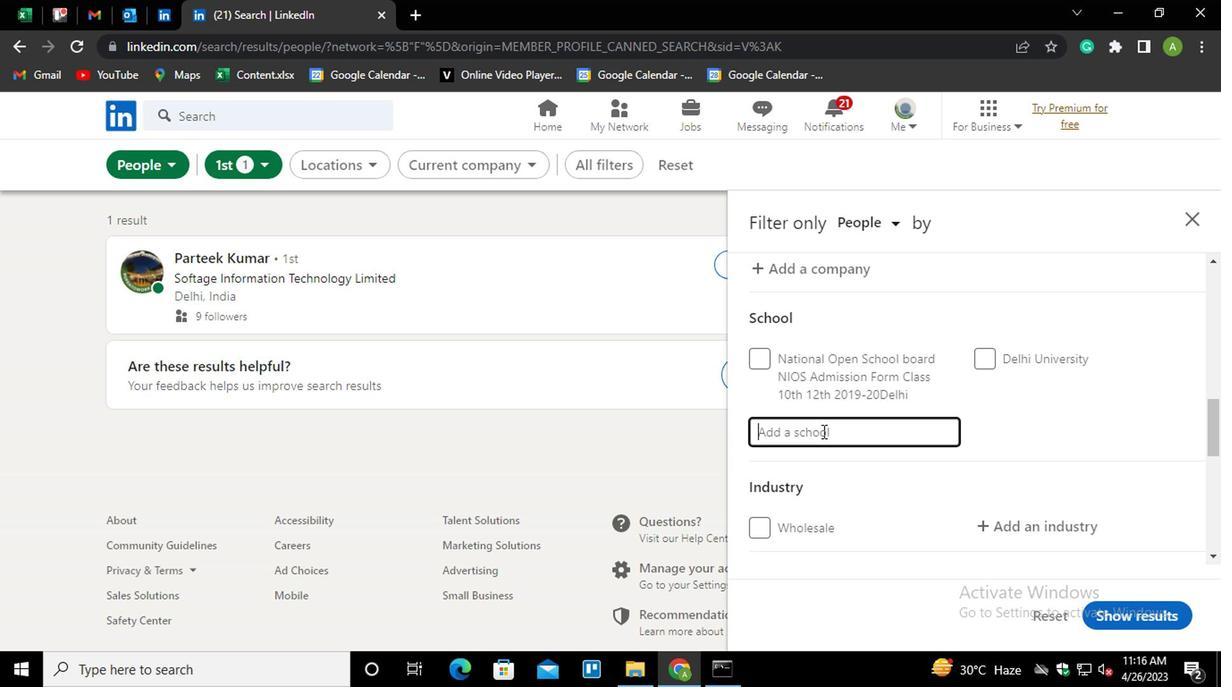 
Action: Key pressed <Key.shift_r>PATRIC<Key.down><Key.down><Key.enter>
Screenshot: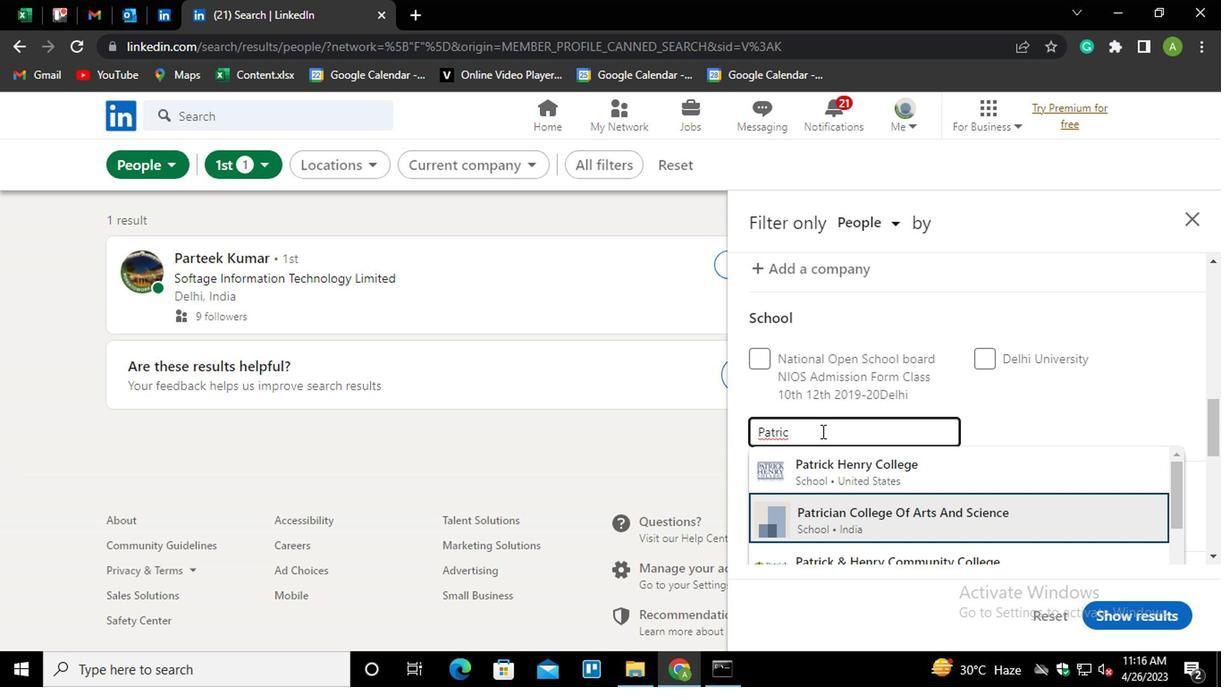 
Action: Mouse scrolled (819, 428) with delta (0, 0)
Screenshot: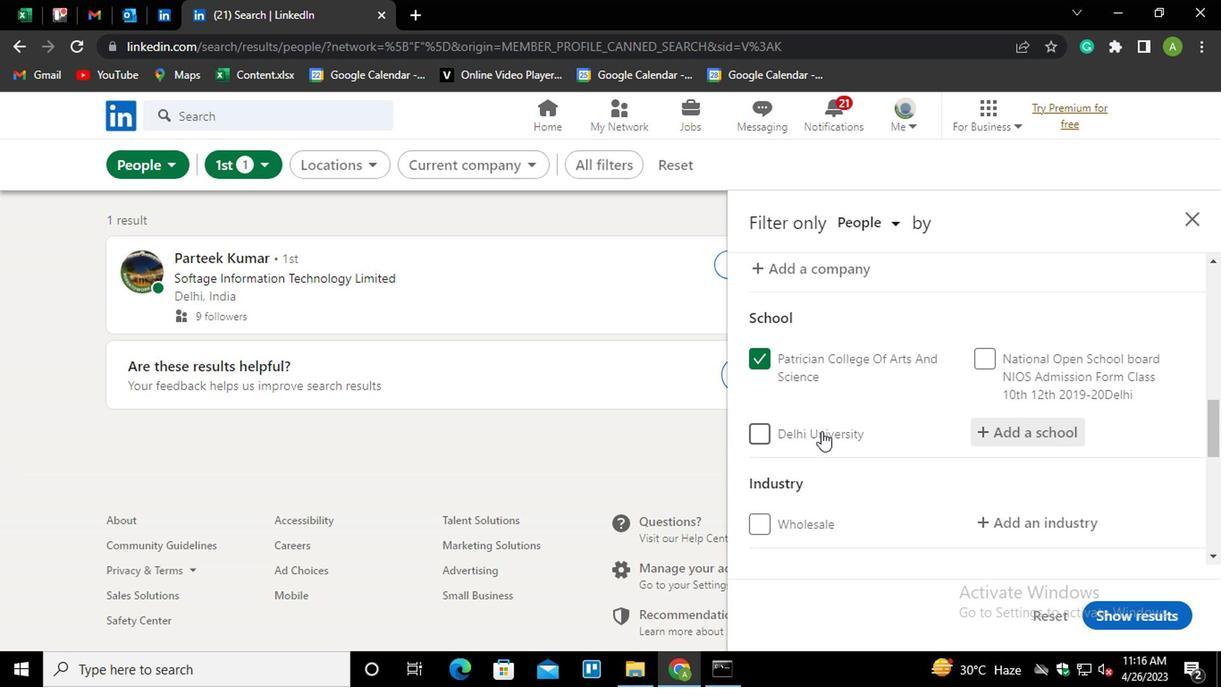 
Action: Mouse scrolled (819, 428) with delta (0, 0)
Screenshot: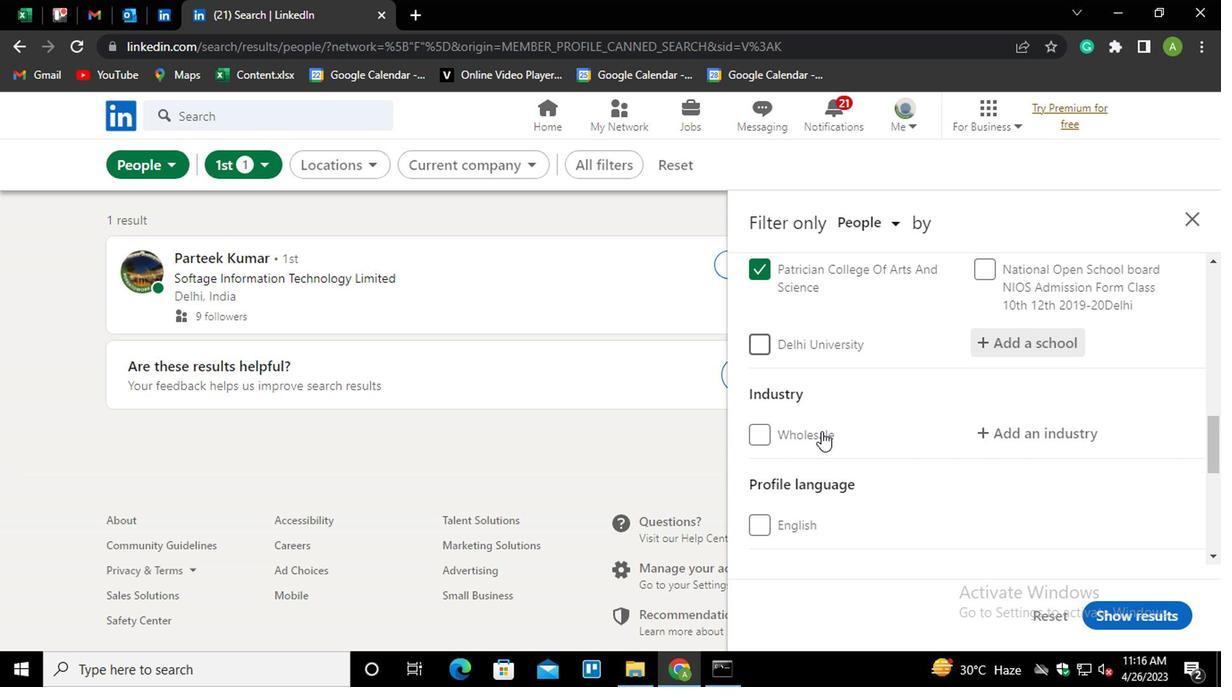 
Action: Mouse moved to (867, 424)
Screenshot: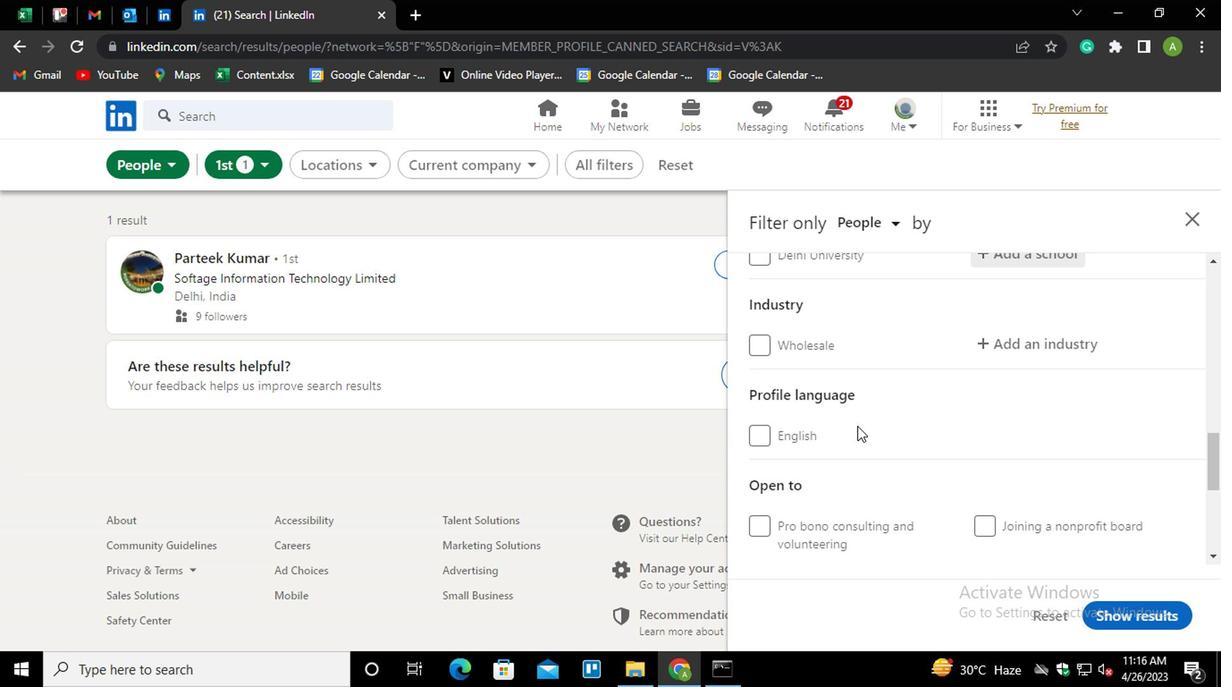 
Action: Mouse scrolled (867, 423) with delta (0, 0)
Screenshot: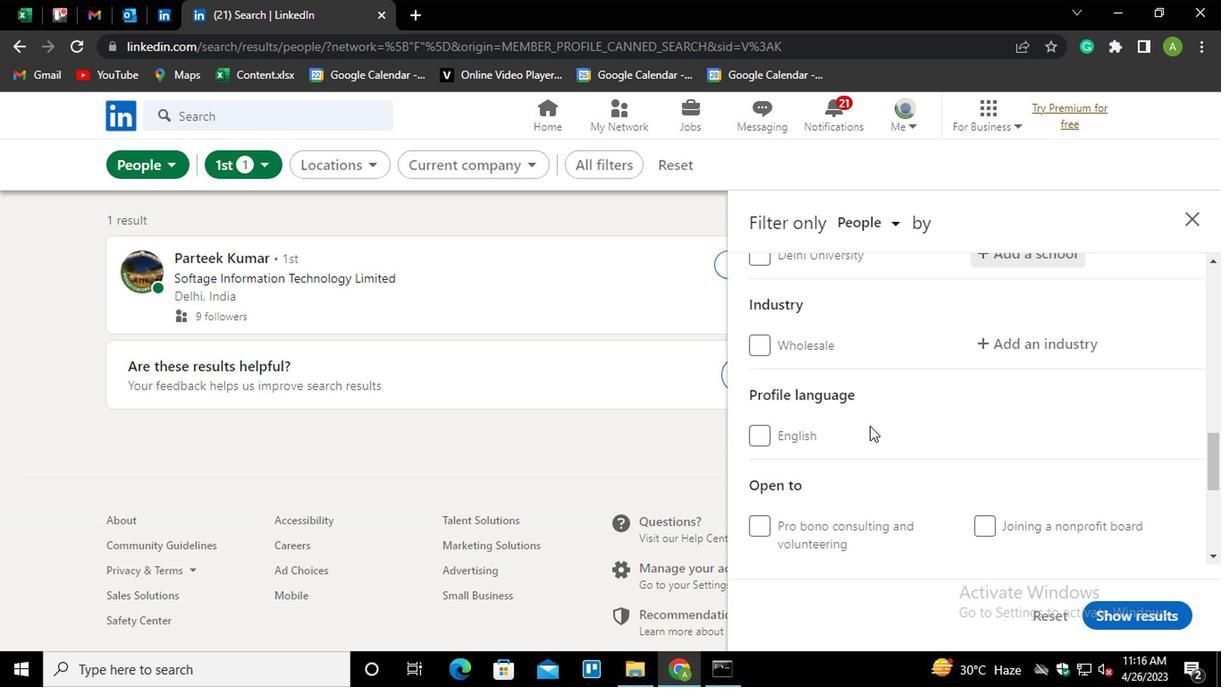 
Action: Mouse scrolled (867, 423) with delta (0, 0)
Screenshot: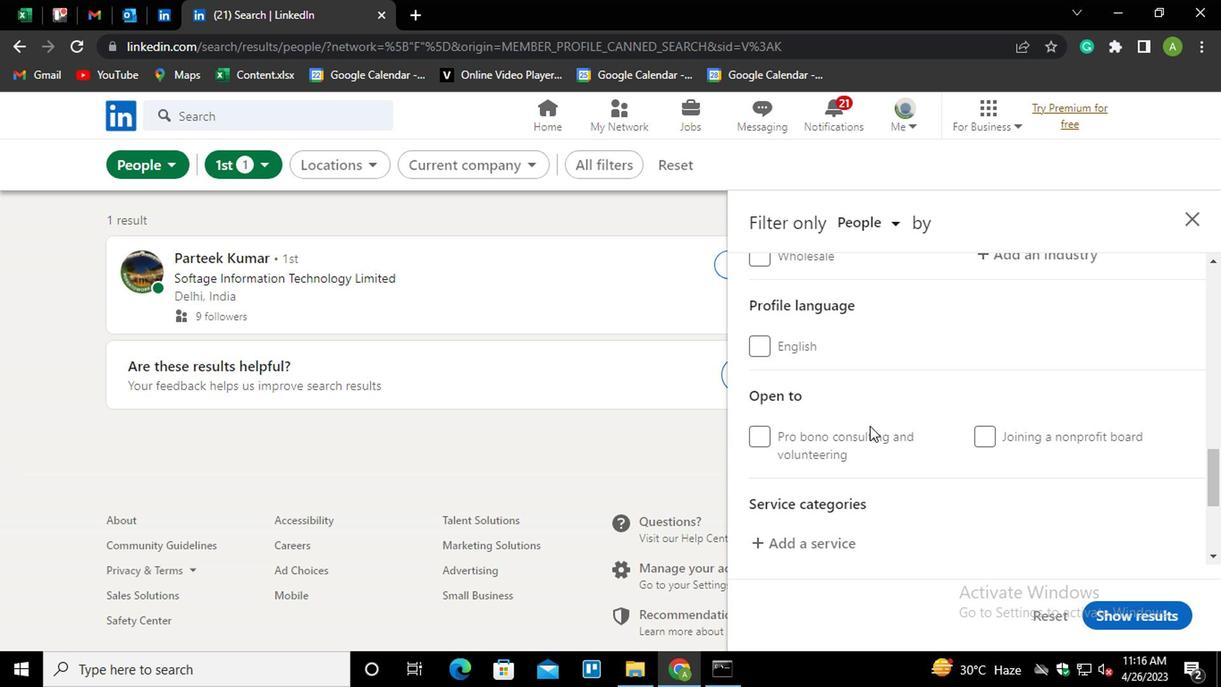 
Action: Mouse scrolled (867, 423) with delta (0, 0)
Screenshot: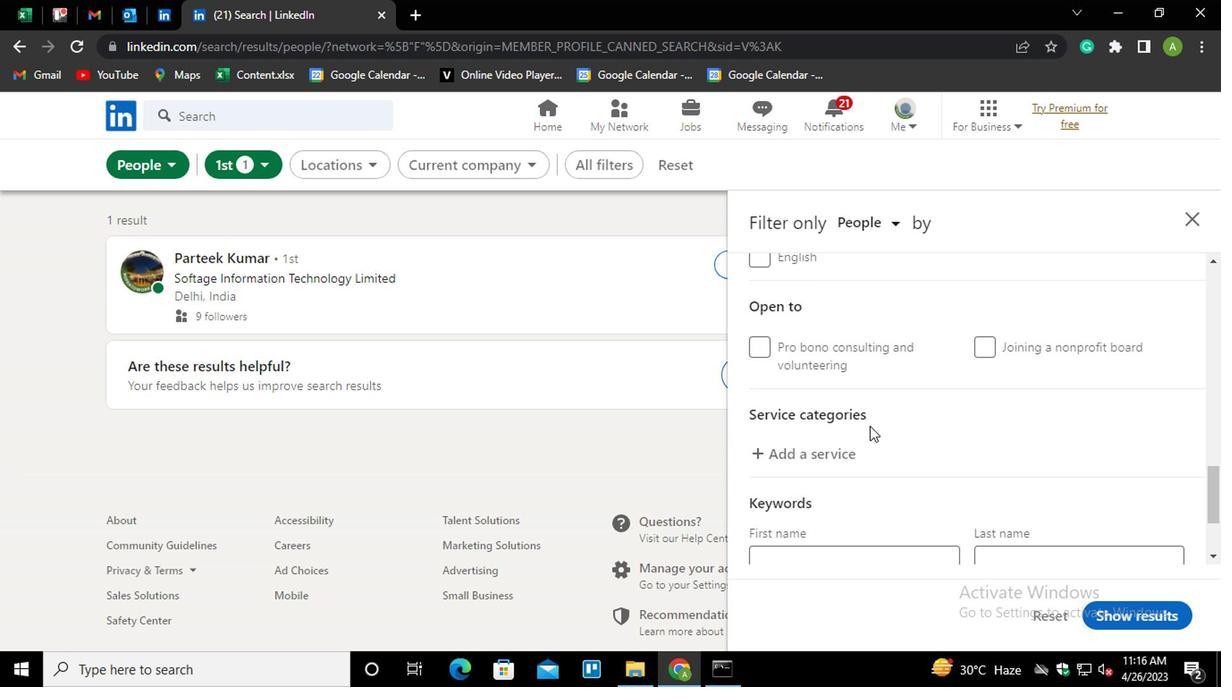 
Action: Mouse moved to (831, 366)
Screenshot: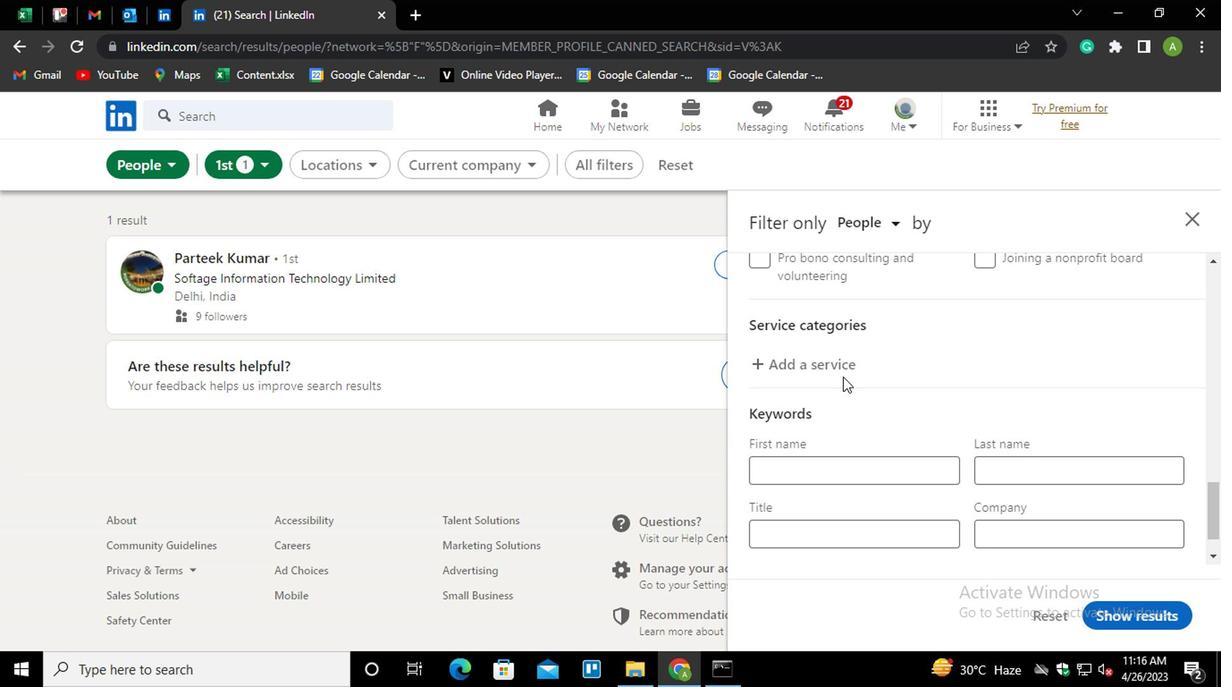 
Action: Mouse pressed left at (831, 366)
Screenshot: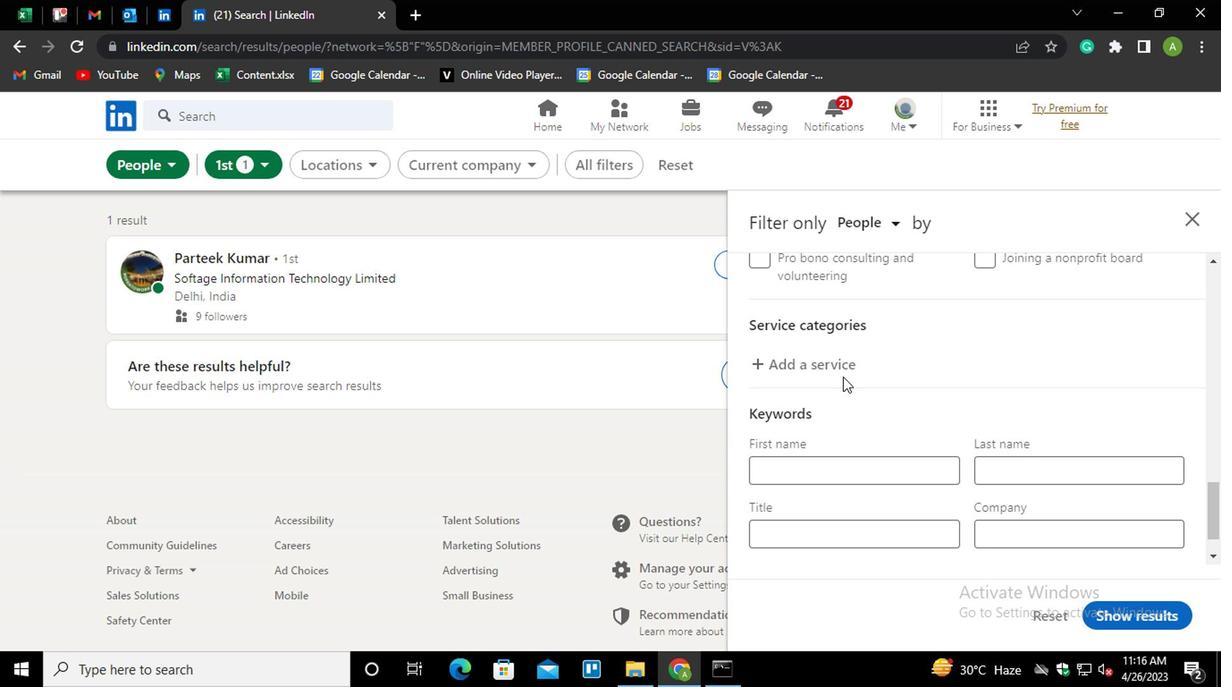 
Action: Mouse moved to (833, 365)
Screenshot: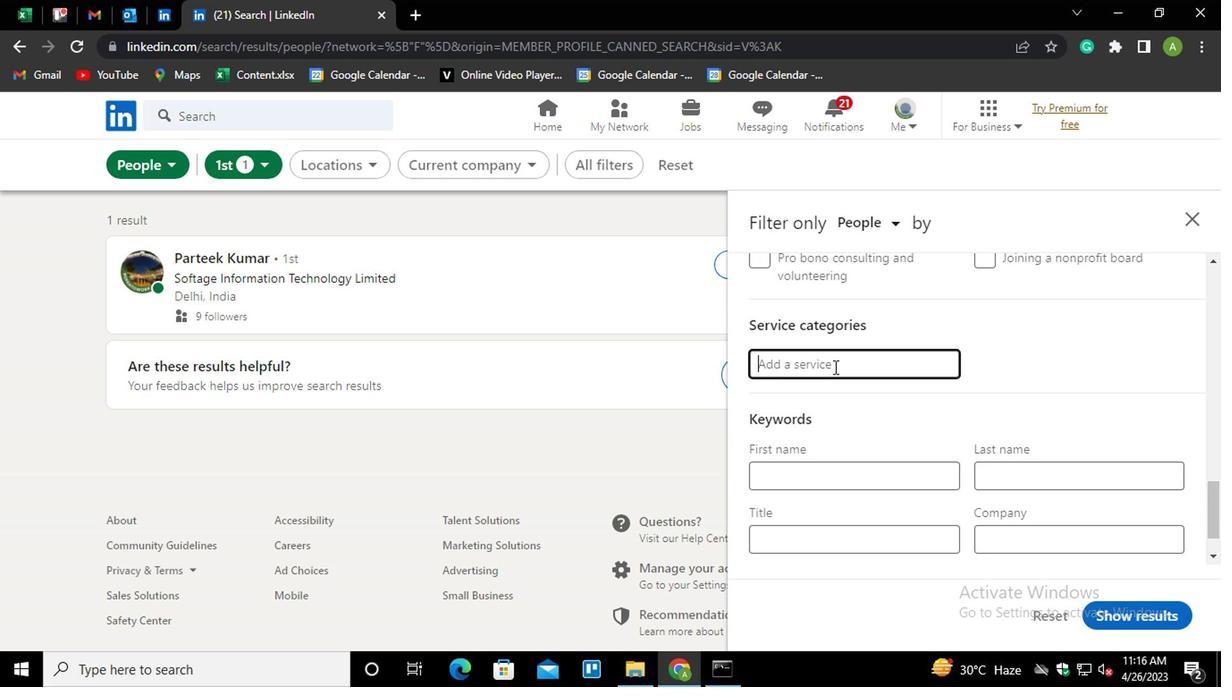 
Action: Mouse pressed left at (833, 365)
Screenshot: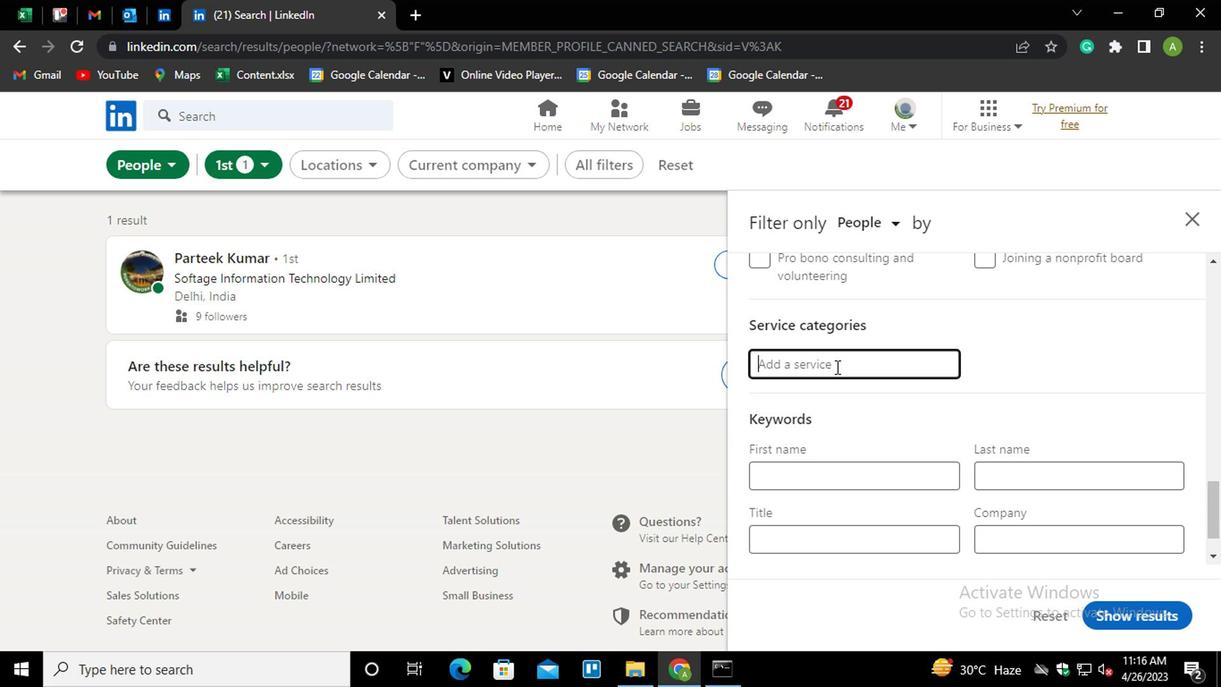 
Action: Key pressed <Key.shift_r>MEDICAL
Screenshot: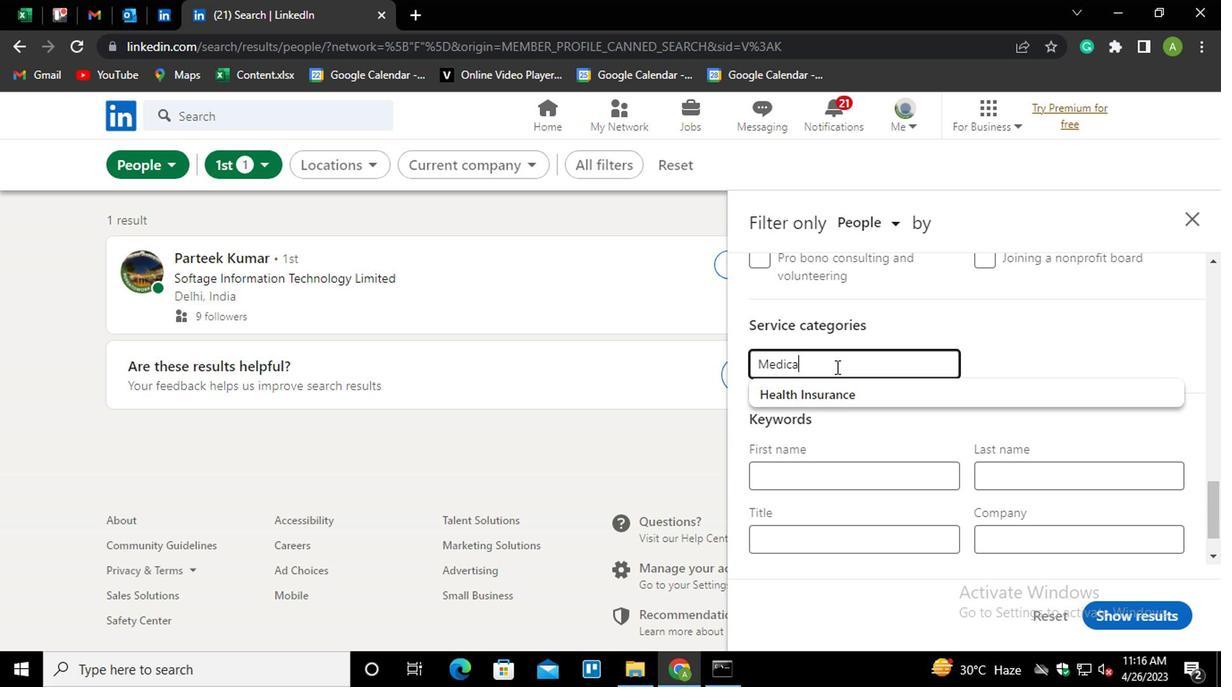 
Action: Mouse moved to (839, 362)
Screenshot: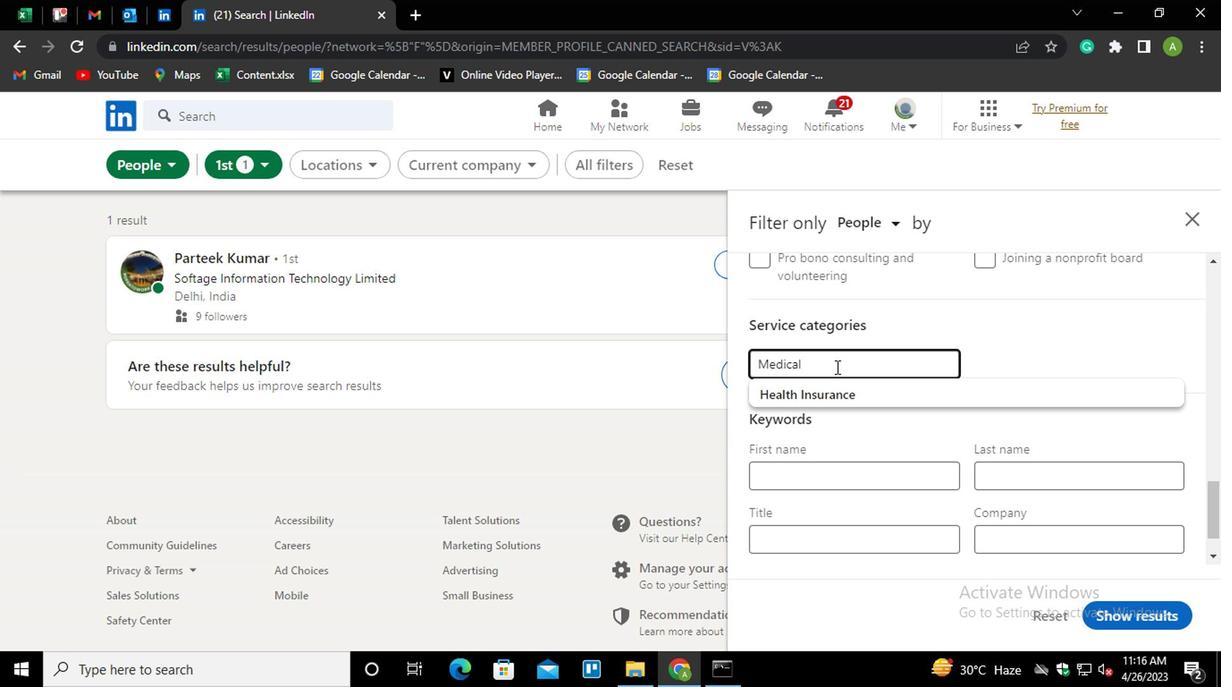 
Action: Key pressed <Key.shift_r><Key.home><Key.shift_r><Key.shift_r><Key.shift_r><Key.shift_r><Key.shift_r><Key.shift_r><Key.shift_r><Key.shift_r><Key.shift_r>IMMIG<Key.down><Key.enter>
Screenshot: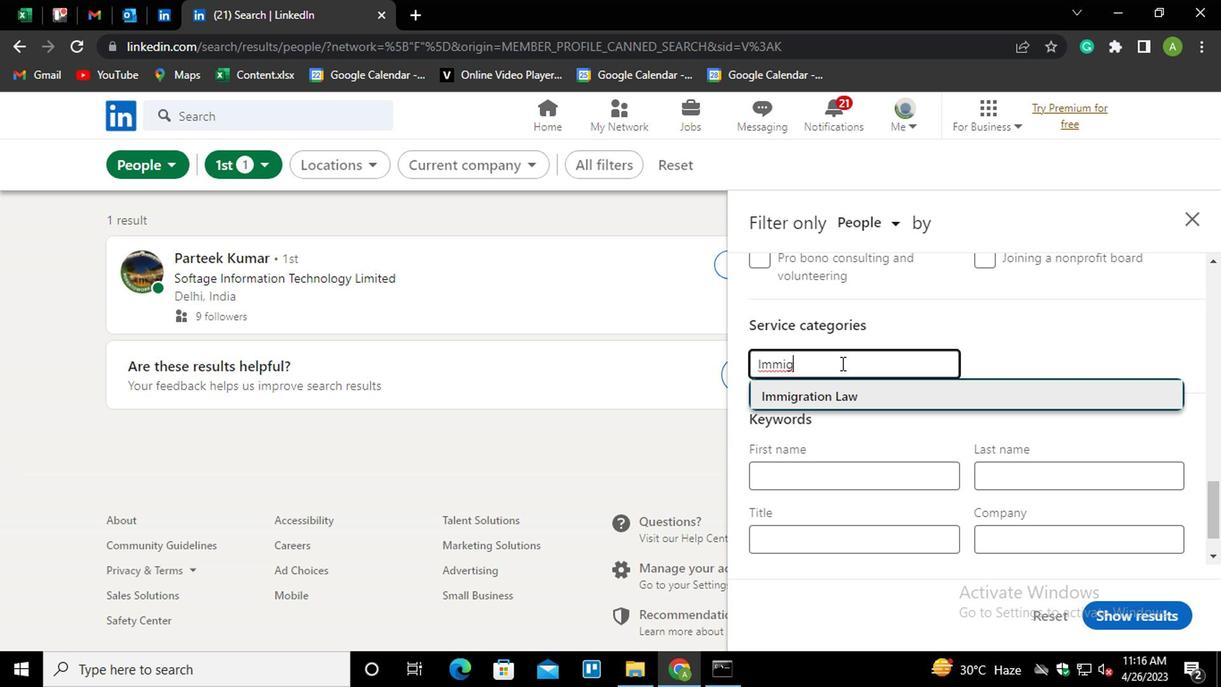 
Action: Mouse moved to (942, 358)
Screenshot: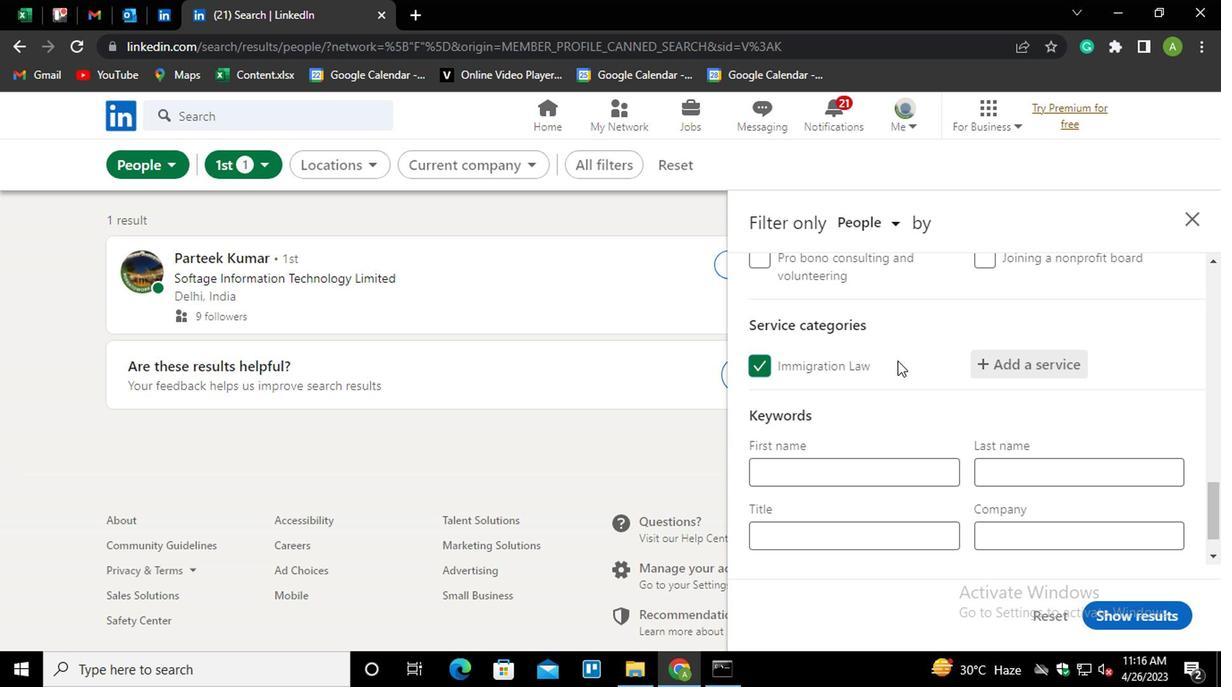 
Action: Mouse scrolled (942, 359) with delta (0, 0)
Screenshot: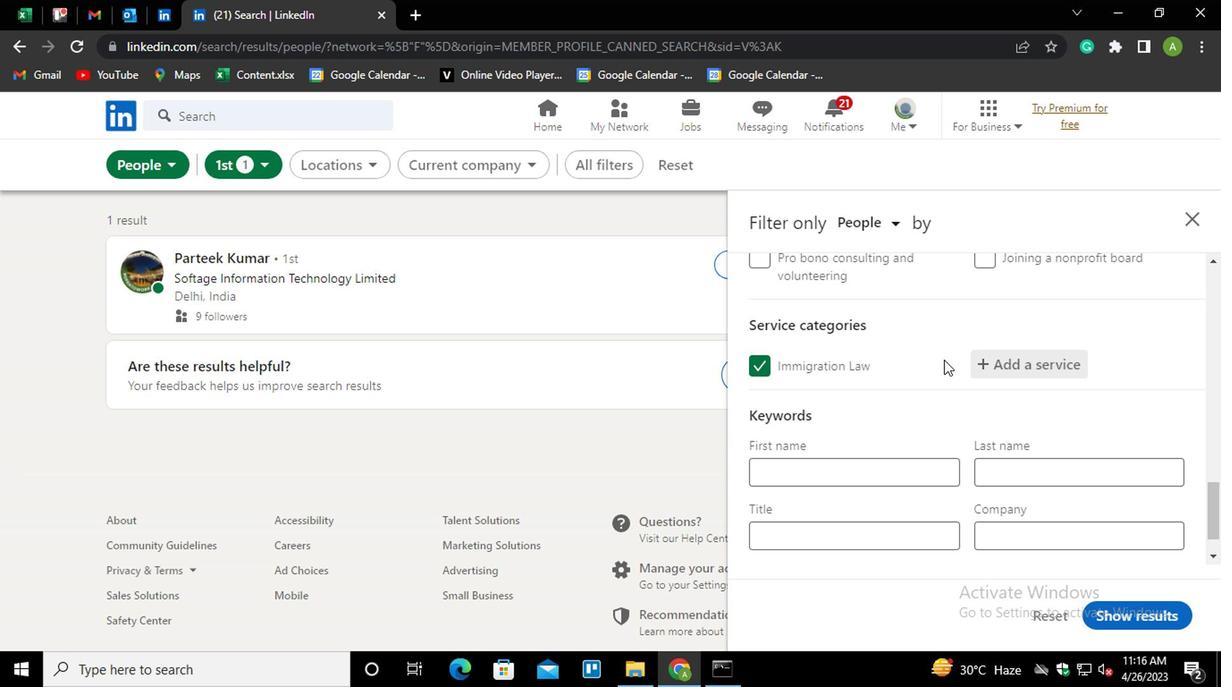 
Action: Mouse scrolled (942, 359) with delta (0, 0)
Screenshot: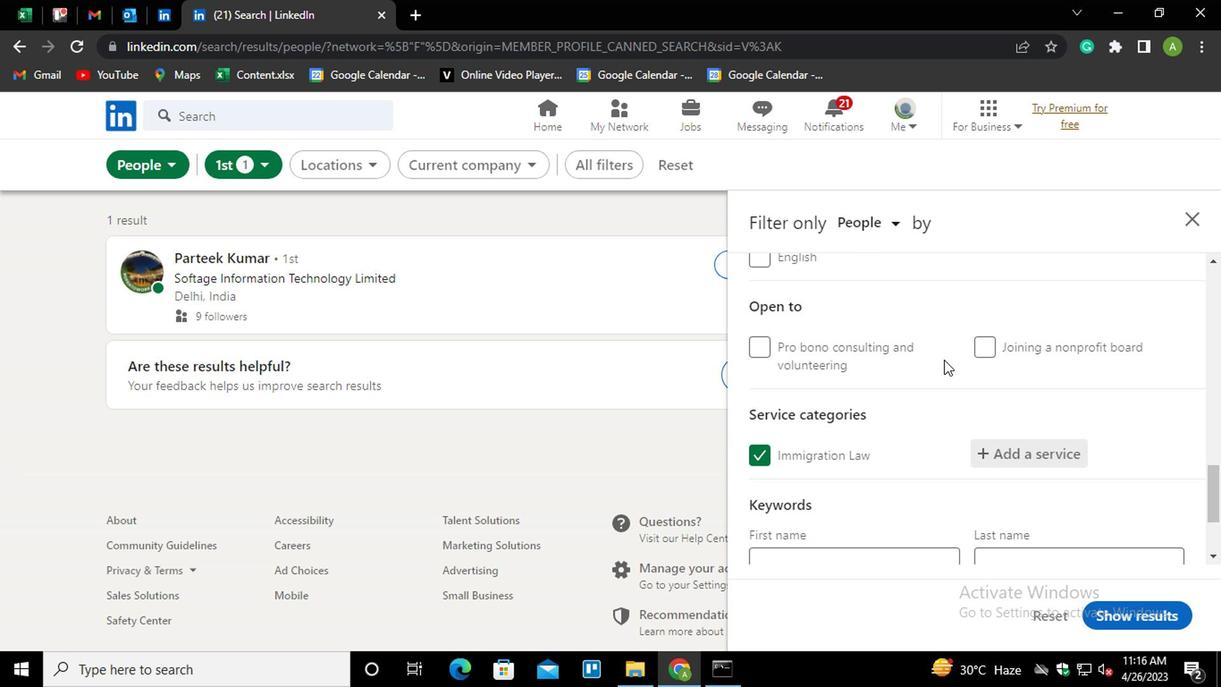 
Action: Mouse scrolled (942, 359) with delta (0, 0)
Screenshot: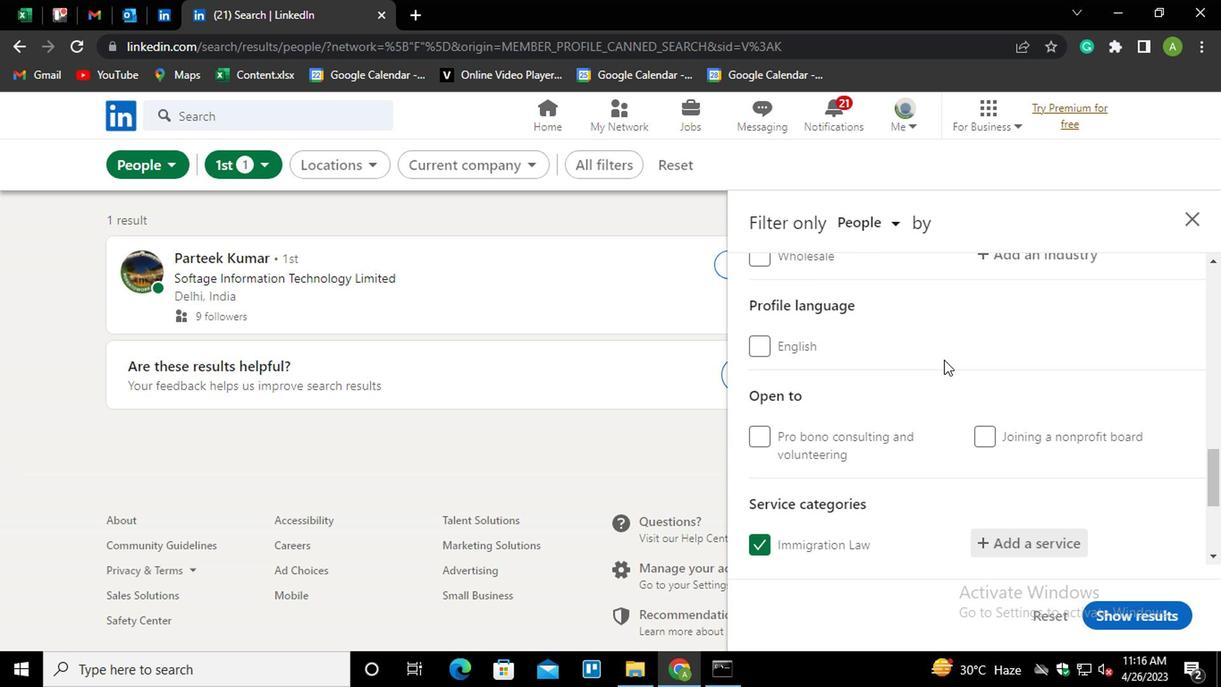 
Action: Mouse moved to (1004, 339)
Screenshot: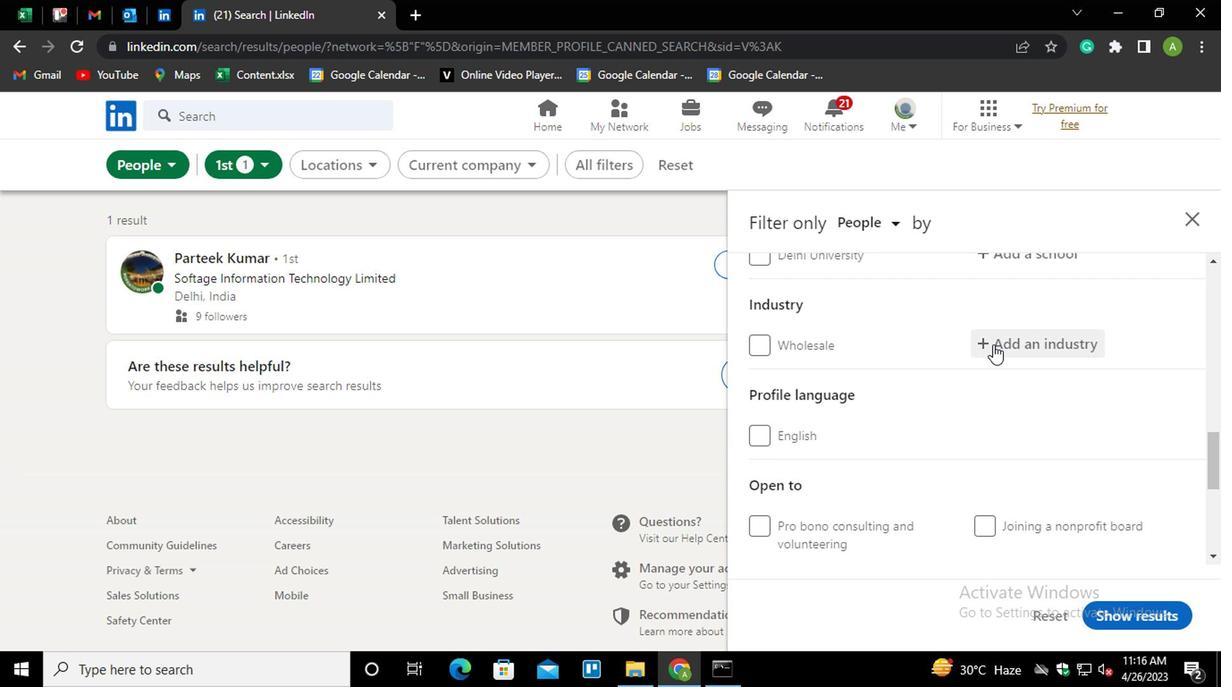 
Action: Mouse pressed left at (1004, 339)
Screenshot: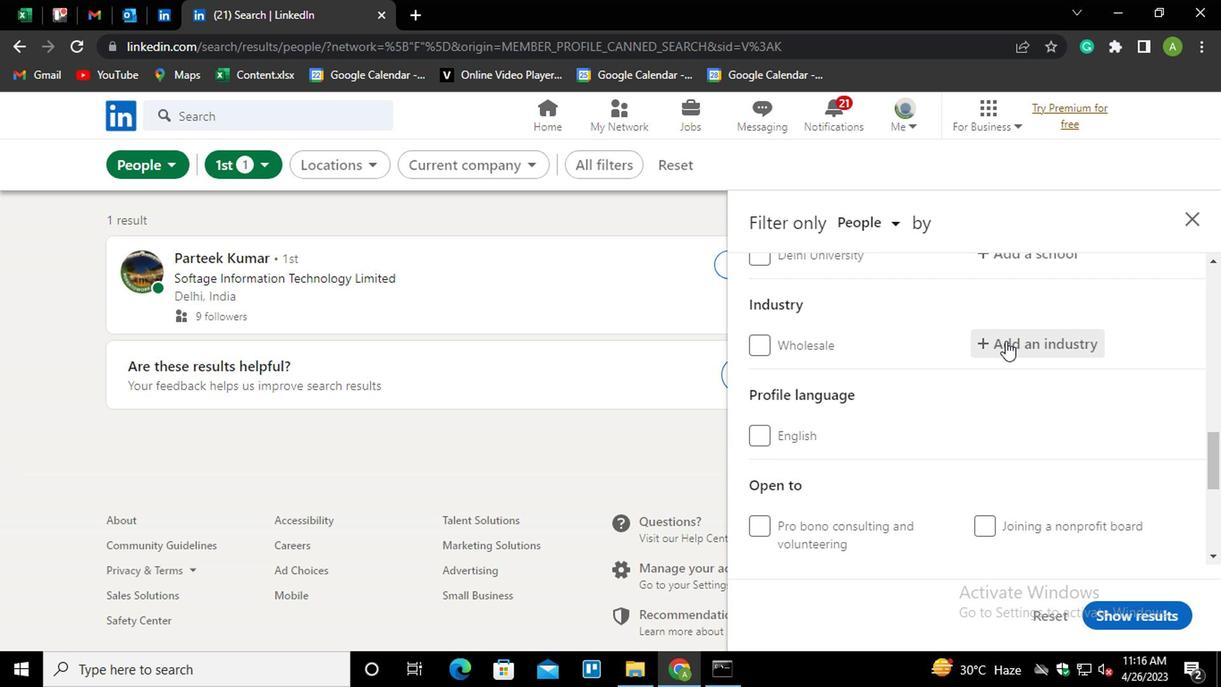 
Action: Mouse moved to (1005, 339)
Screenshot: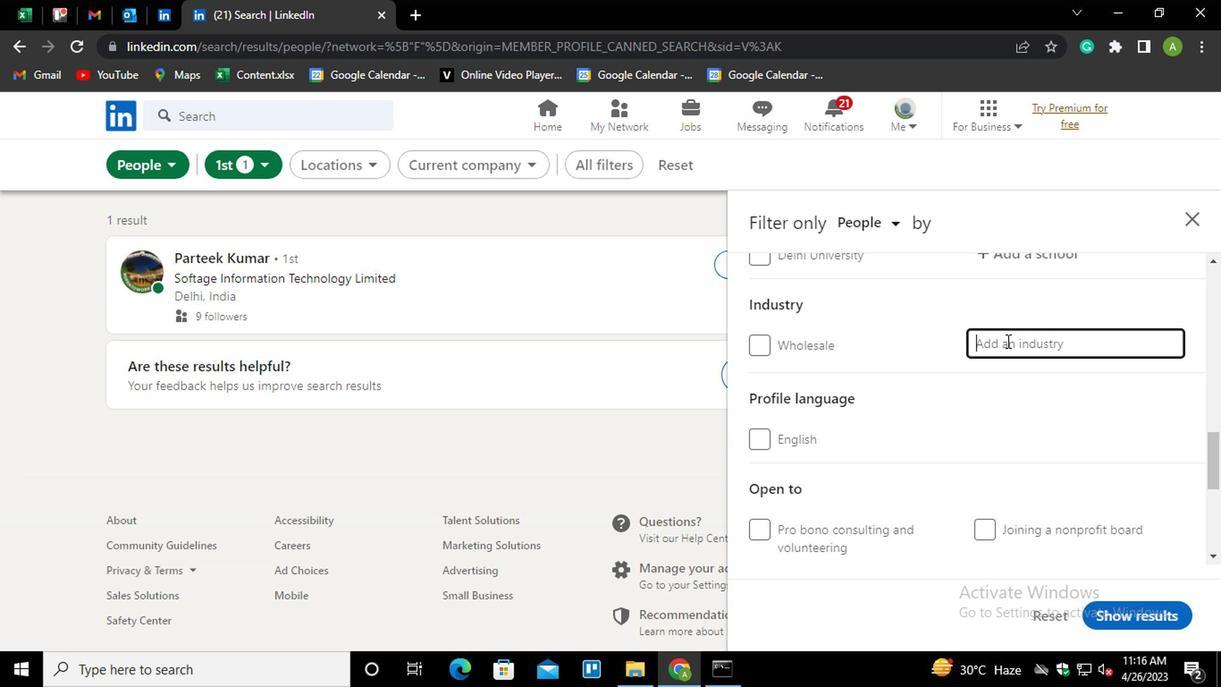 
Action: Mouse pressed left at (1005, 339)
Screenshot: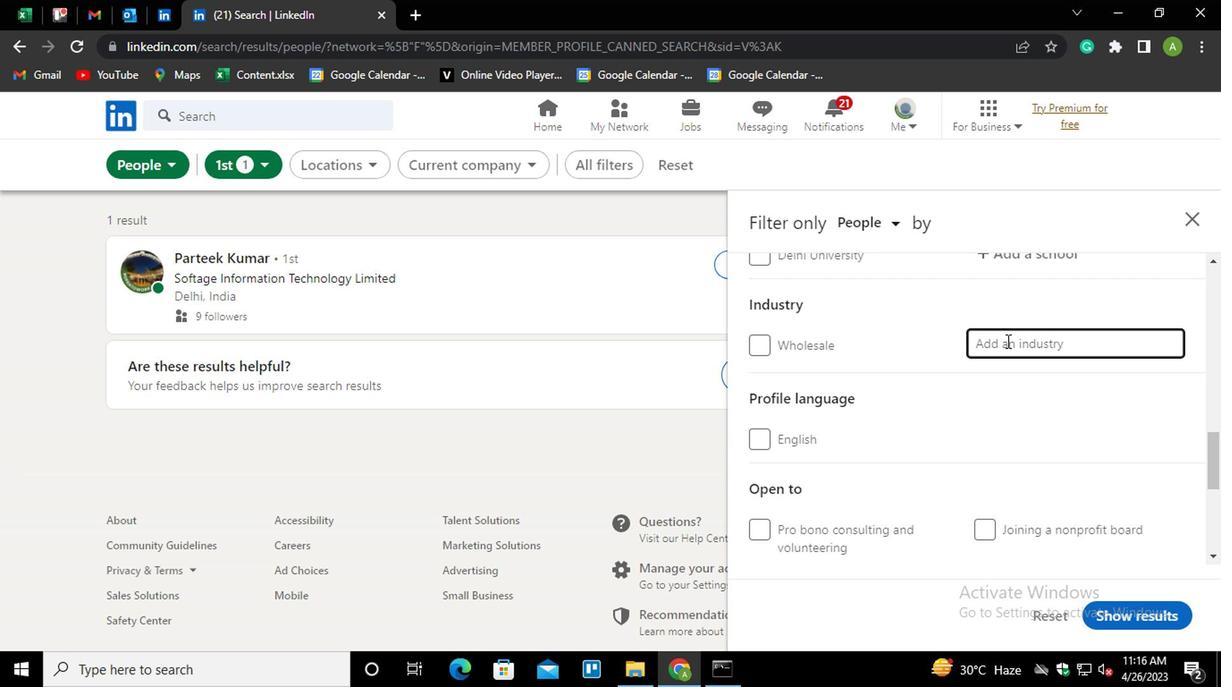 
Action: Key pressed <Key.shift_r>MEDICA<Key.down><Key.down><Key.down><Key.enter>
Screenshot: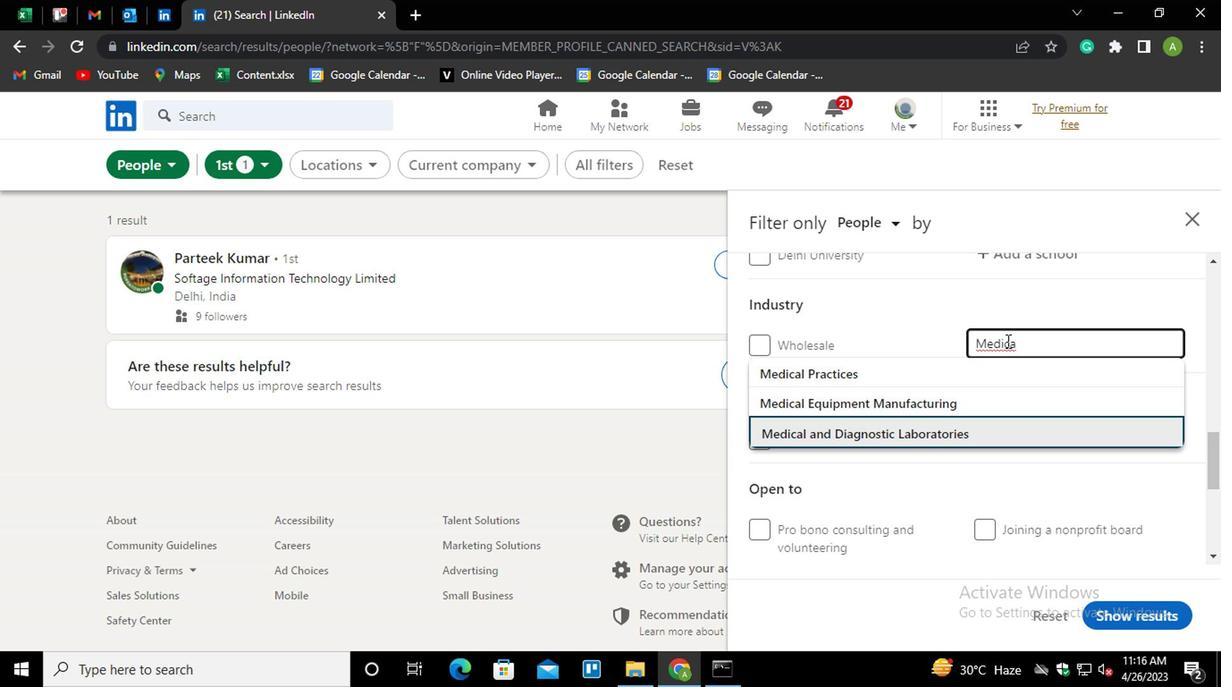 
Action: Mouse scrolled (1005, 339) with delta (0, 0)
Screenshot: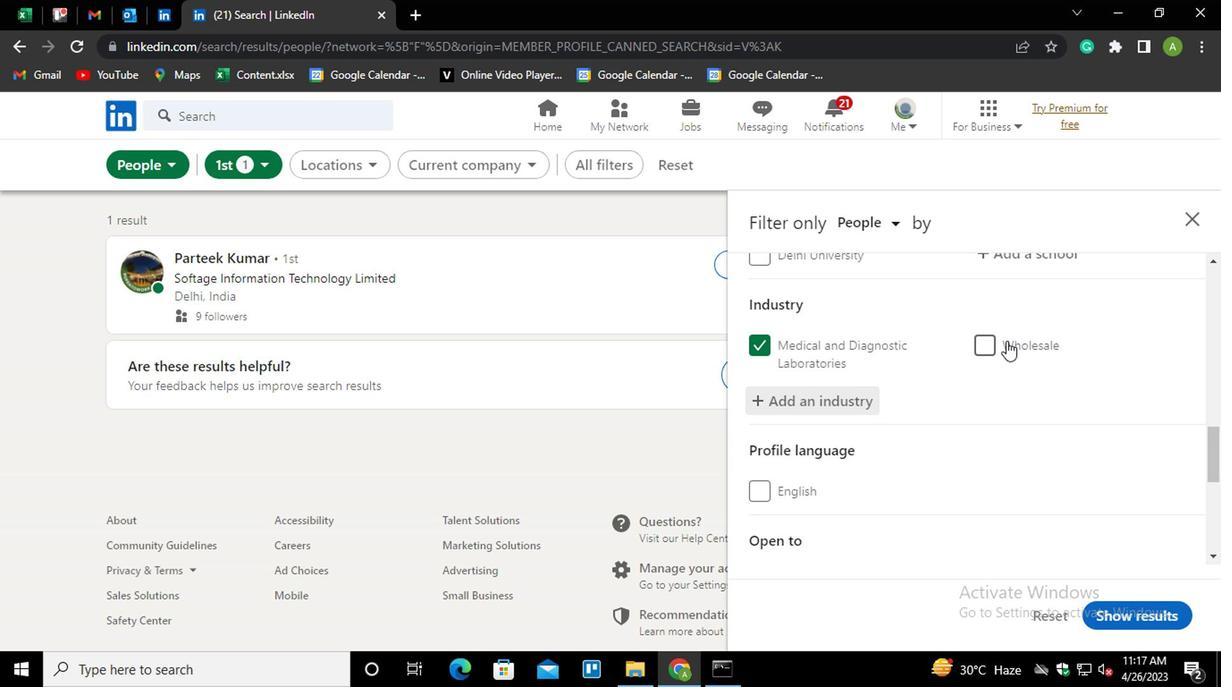 
Action: Mouse scrolled (1005, 339) with delta (0, 0)
Screenshot: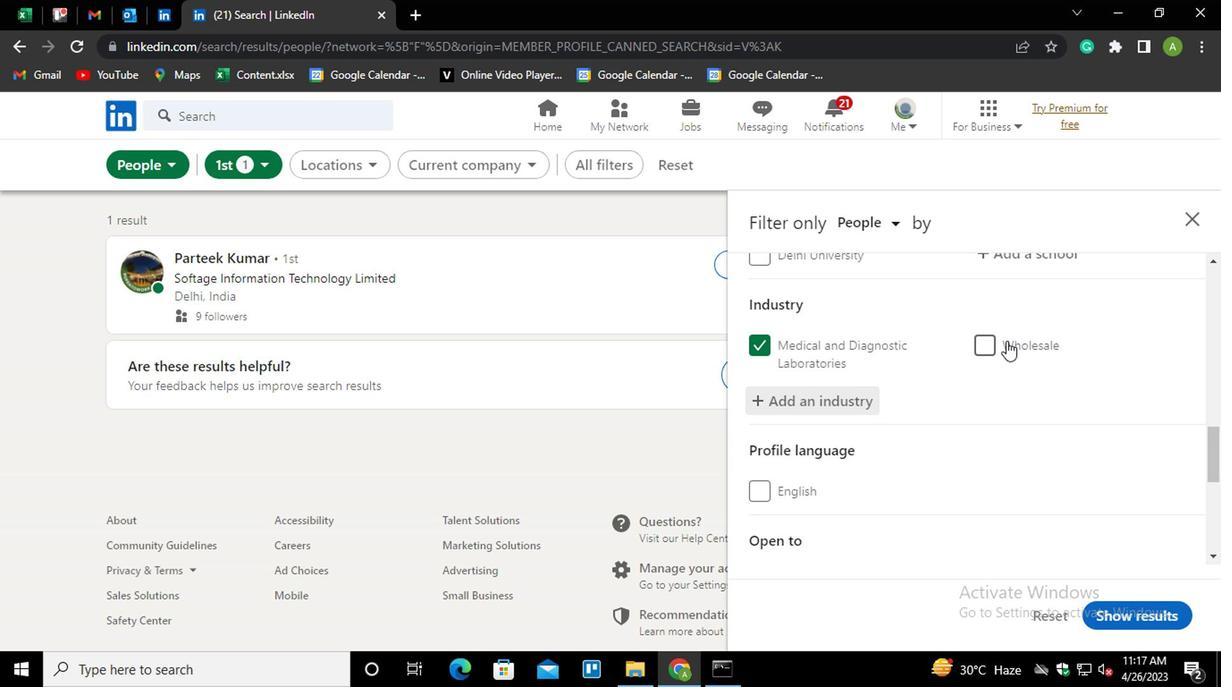 
Action: Mouse scrolled (1005, 339) with delta (0, 0)
Screenshot: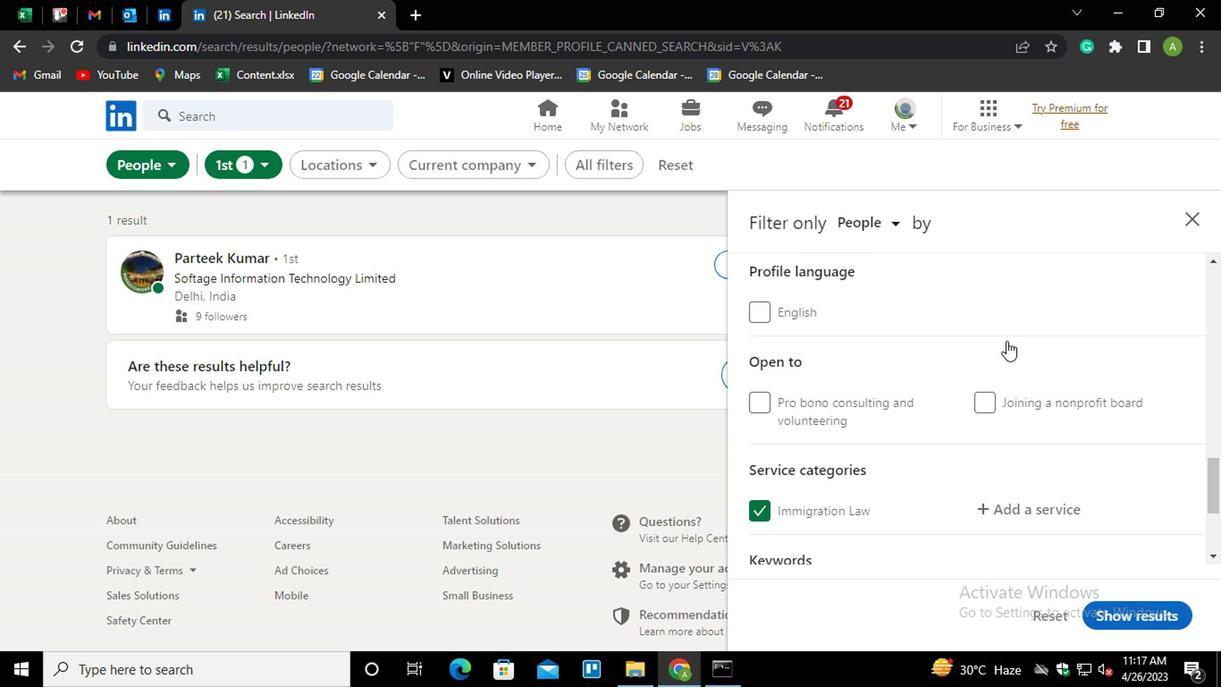 
Action: Mouse scrolled (1005, 339) with delta (0, 0)
Screenshot: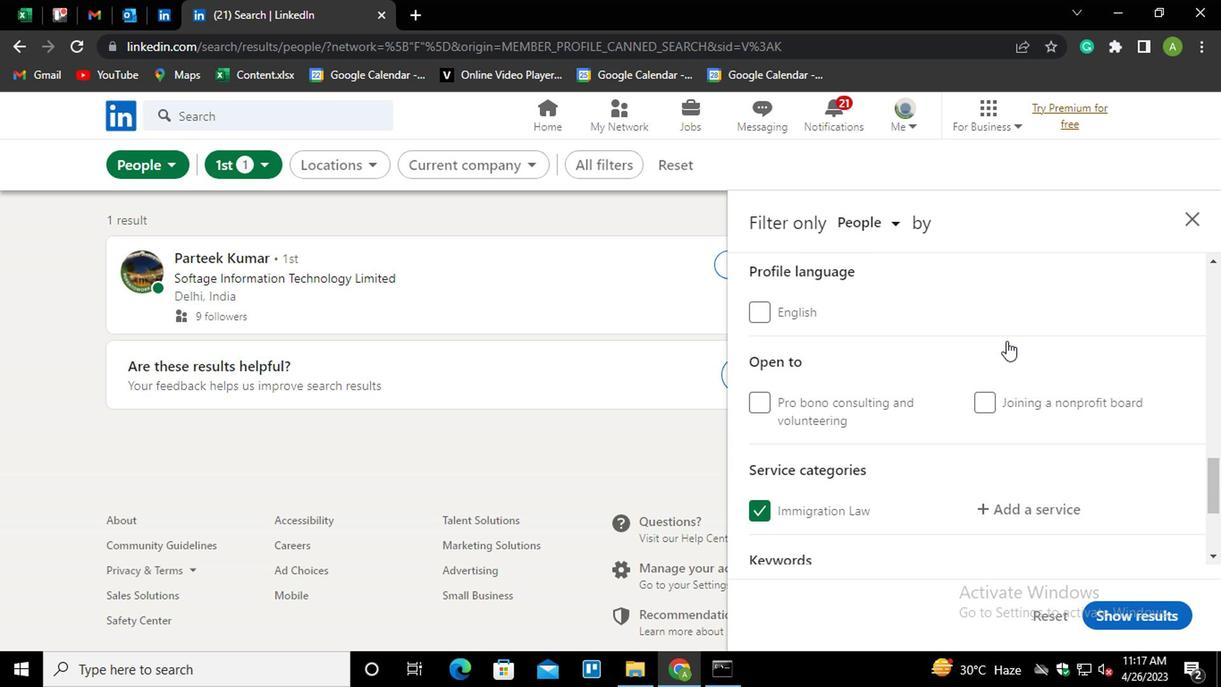 
Action: Mouse scrolled (1005, 339) with delta (0, 0)
Screenshot: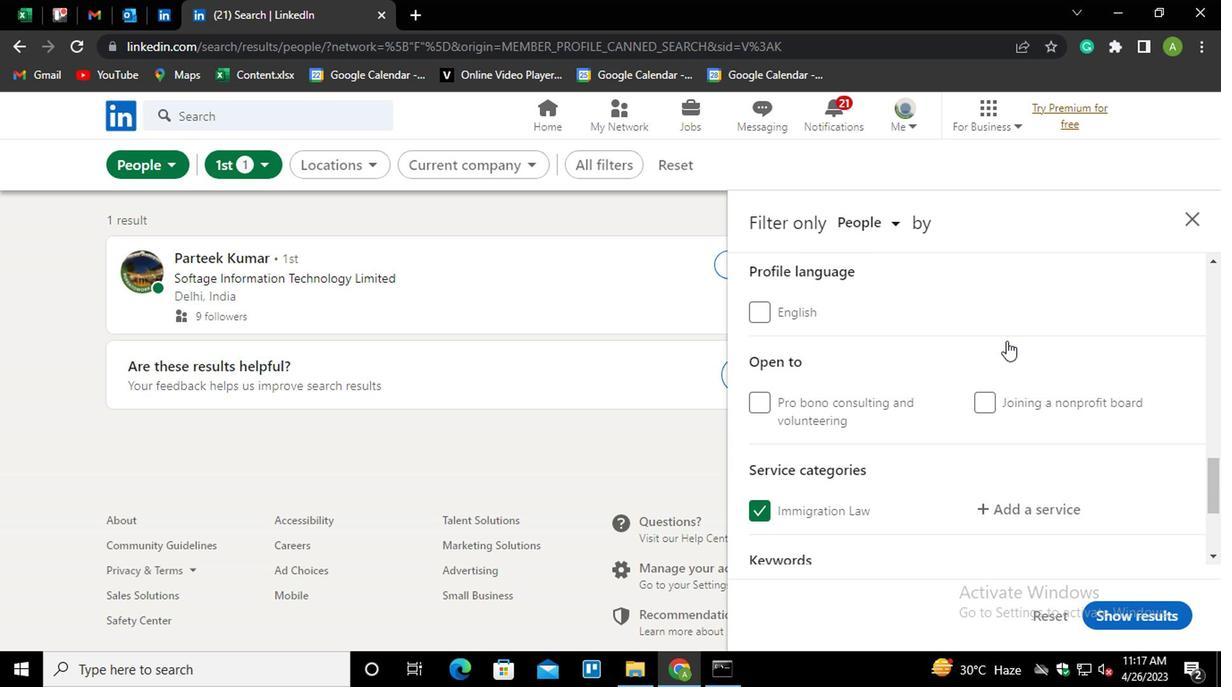 
Action: Mouse scrolled (1005, 339) with delta (0, 0)
Screenshot: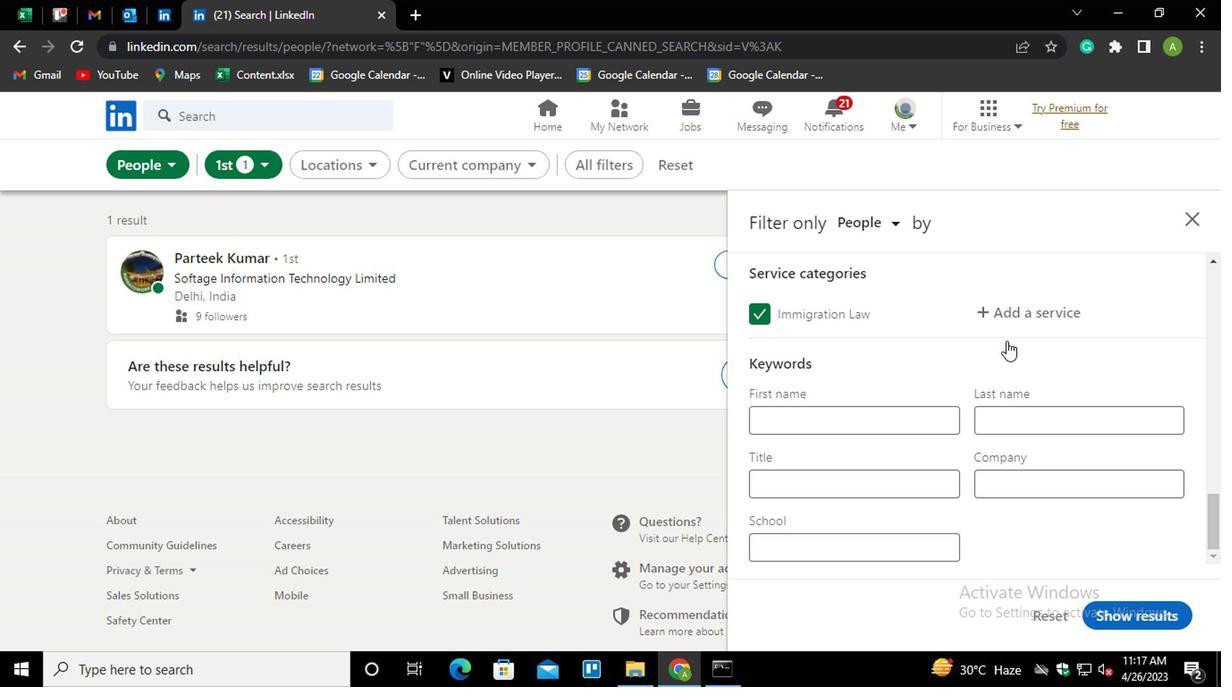 
Action: Mouse scrolled (1005, 339) with delta (0, 0)
Screenshot: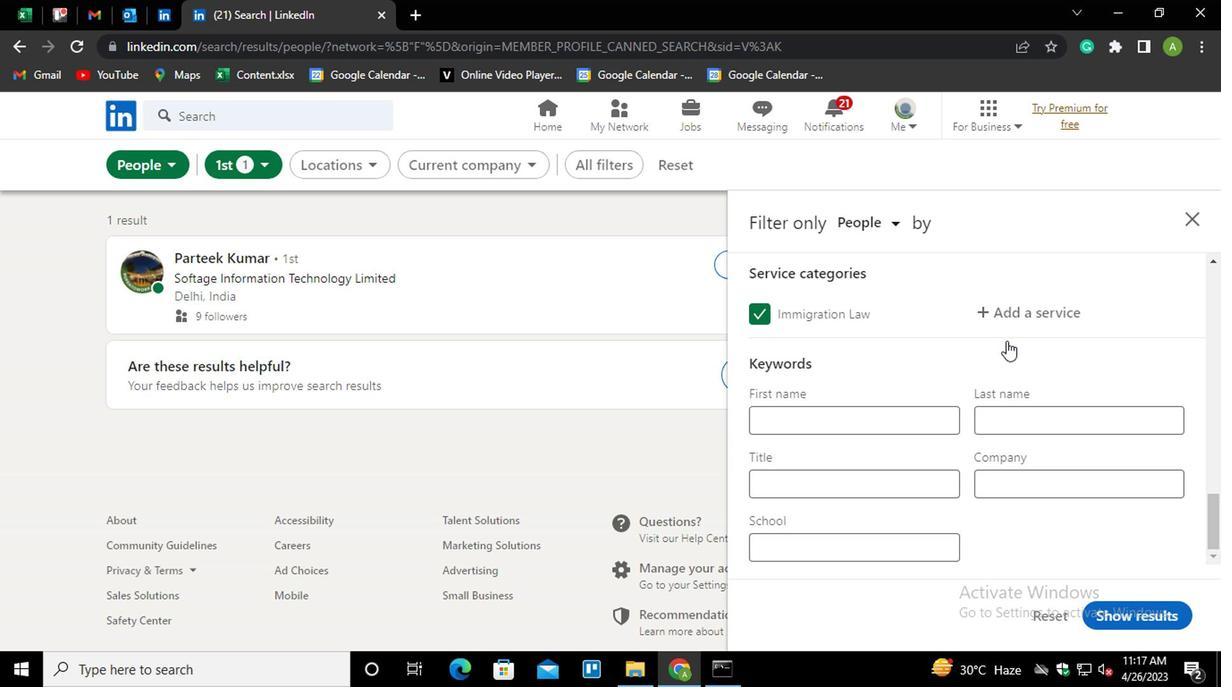 
Action: Mouse scrolled (1005, 339) with delta (0, 0)
Screenshot: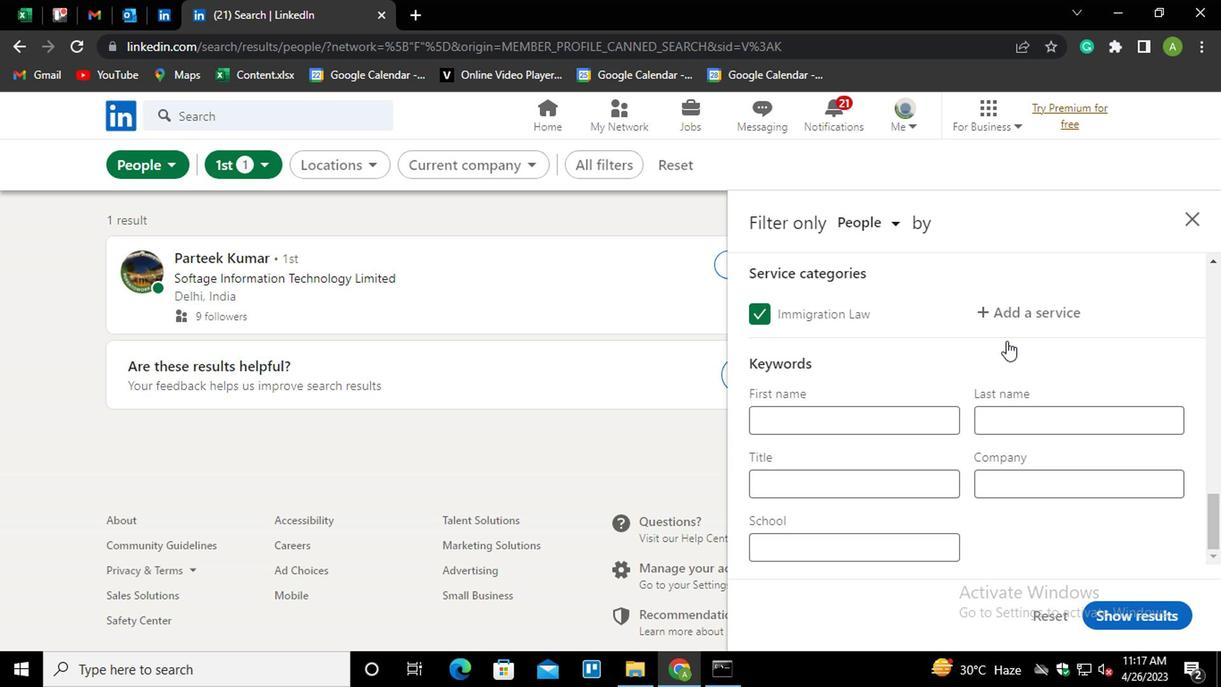 
Action: Mouse moved to (825, 479)
Screenshot: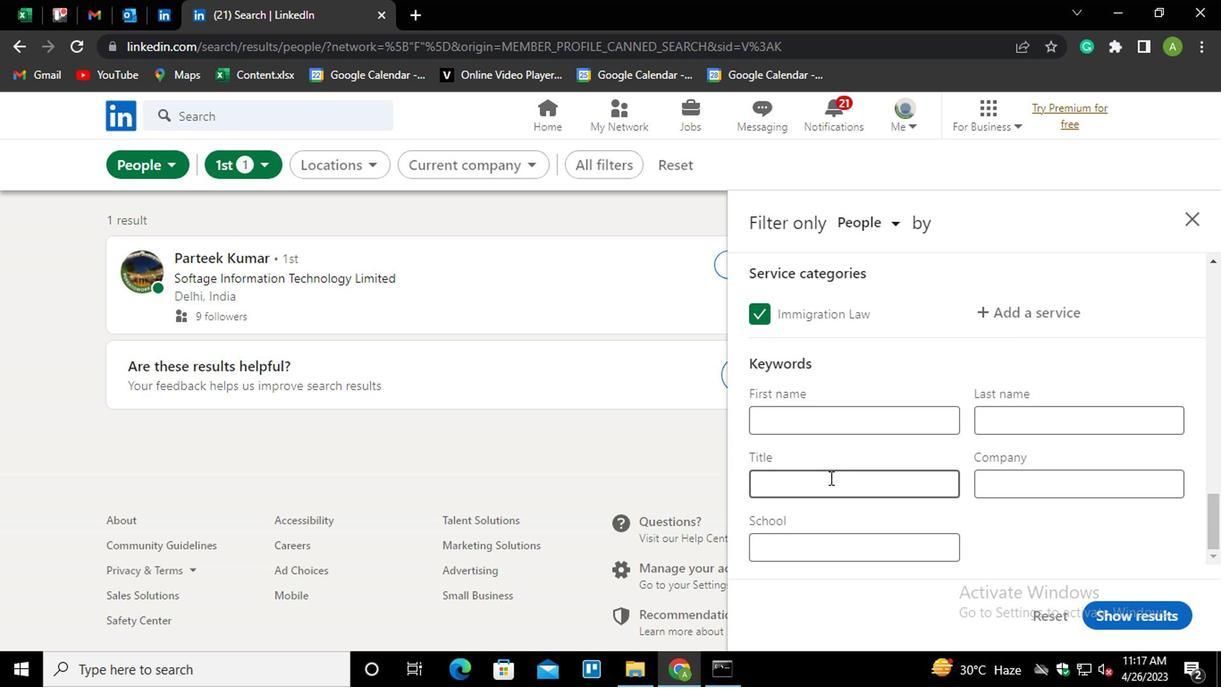 
Action: Mouse pressed left at (825, 479)
Screenshot: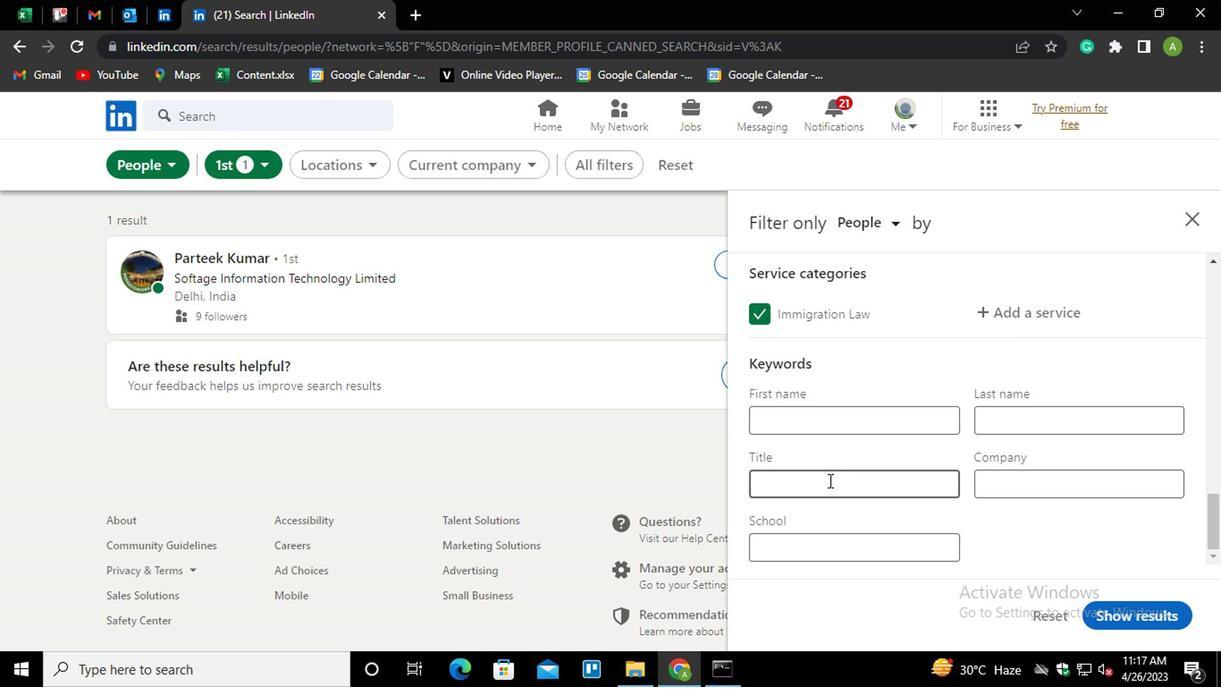 
Action: Key pressed <Key.enter><Key.enter><Key.shift_r><Key.shift_r>MANAGERS
Screenshot: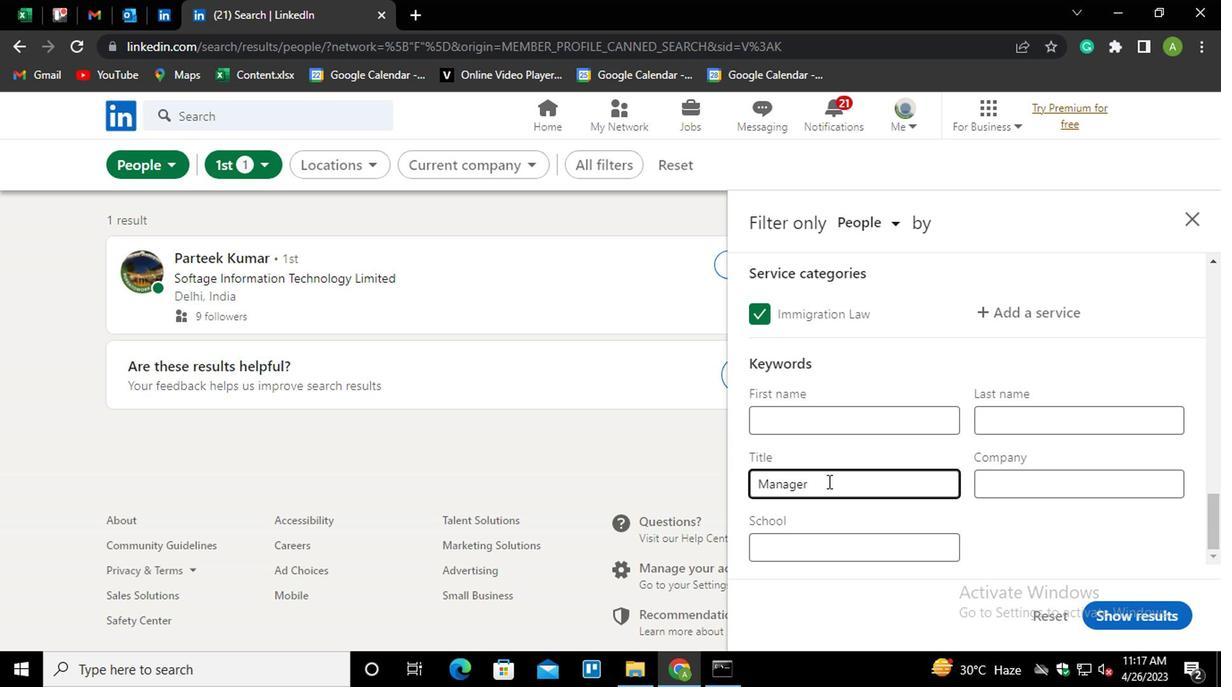 
Action: Mouse moved to (1090, 536)
Screenshot: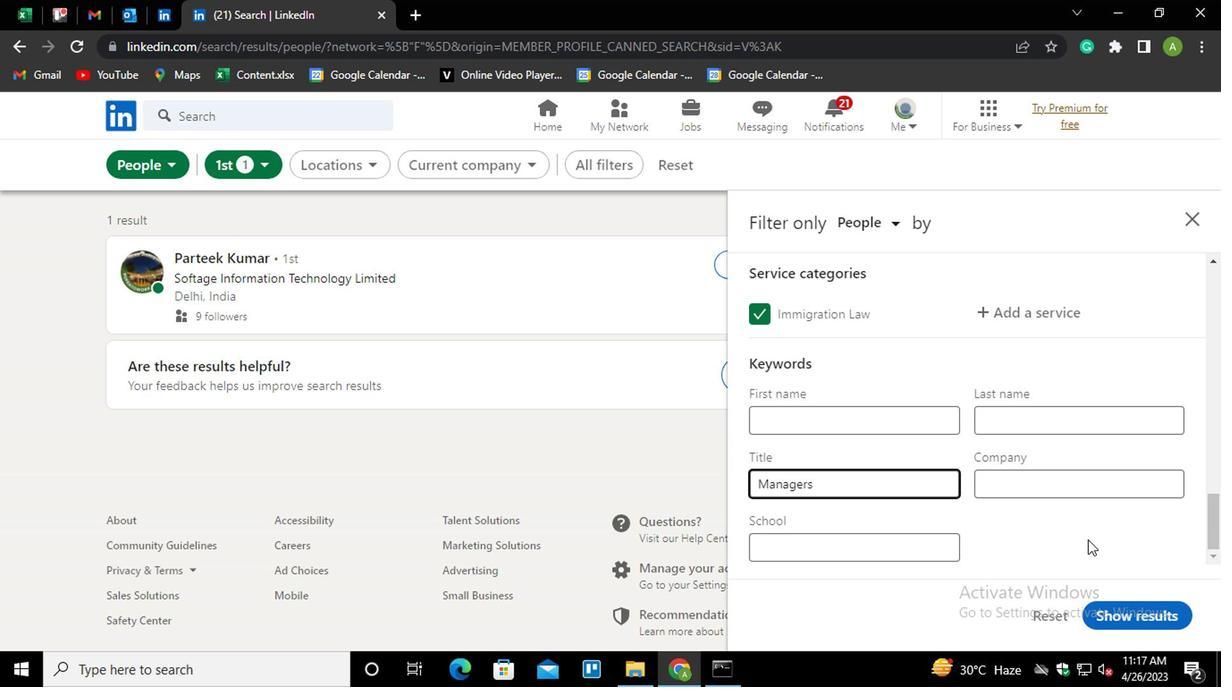 
Action: Mouse pressed left at (1090, 536)
Screenshot: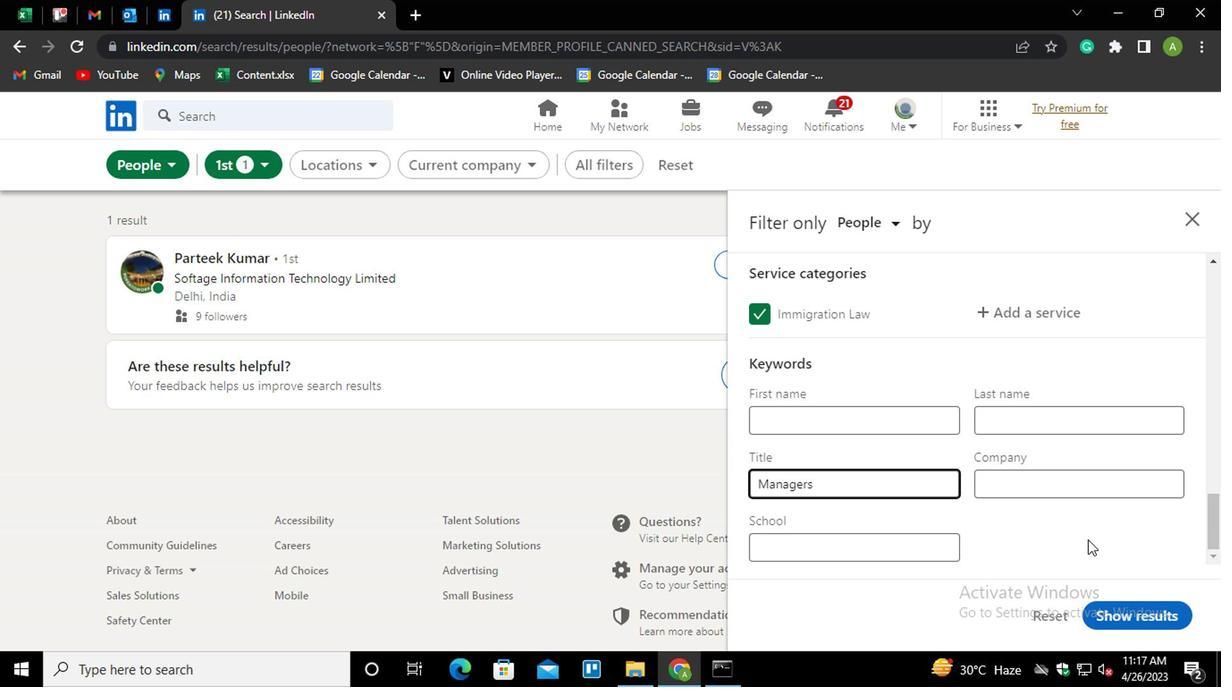 
Action: Mouse moved to (1126, 606)
Screenshot: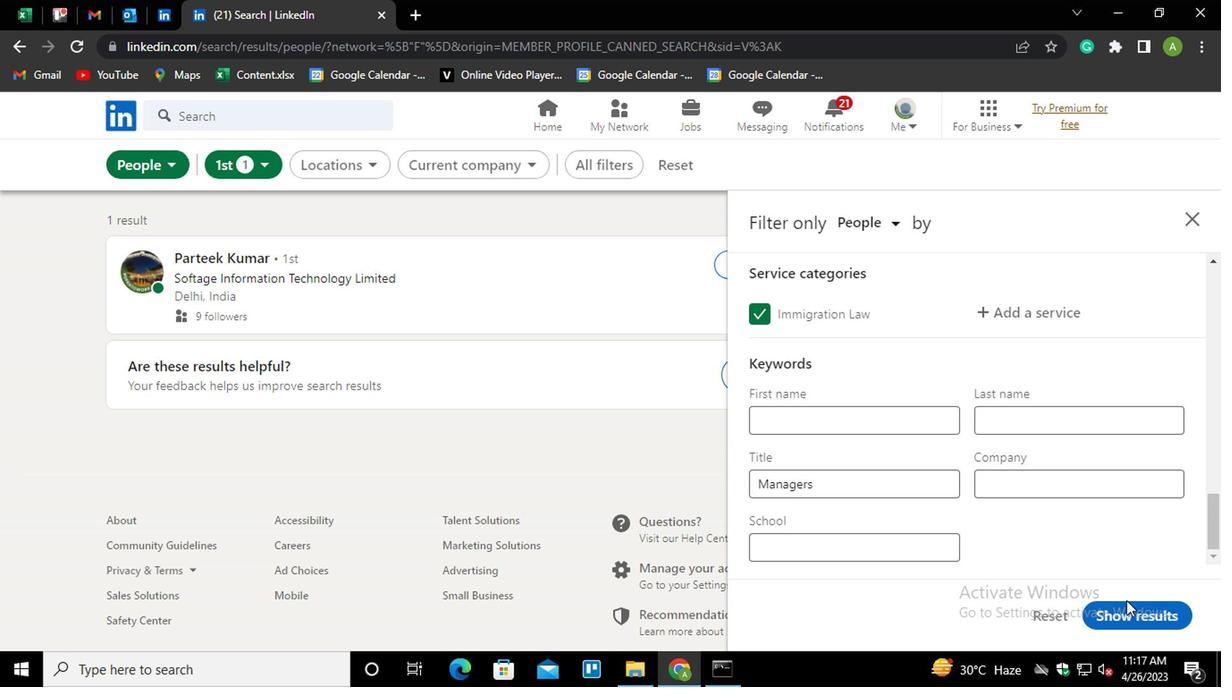 
Action: Mouse pressed left at (1126, 606)
Screenshot: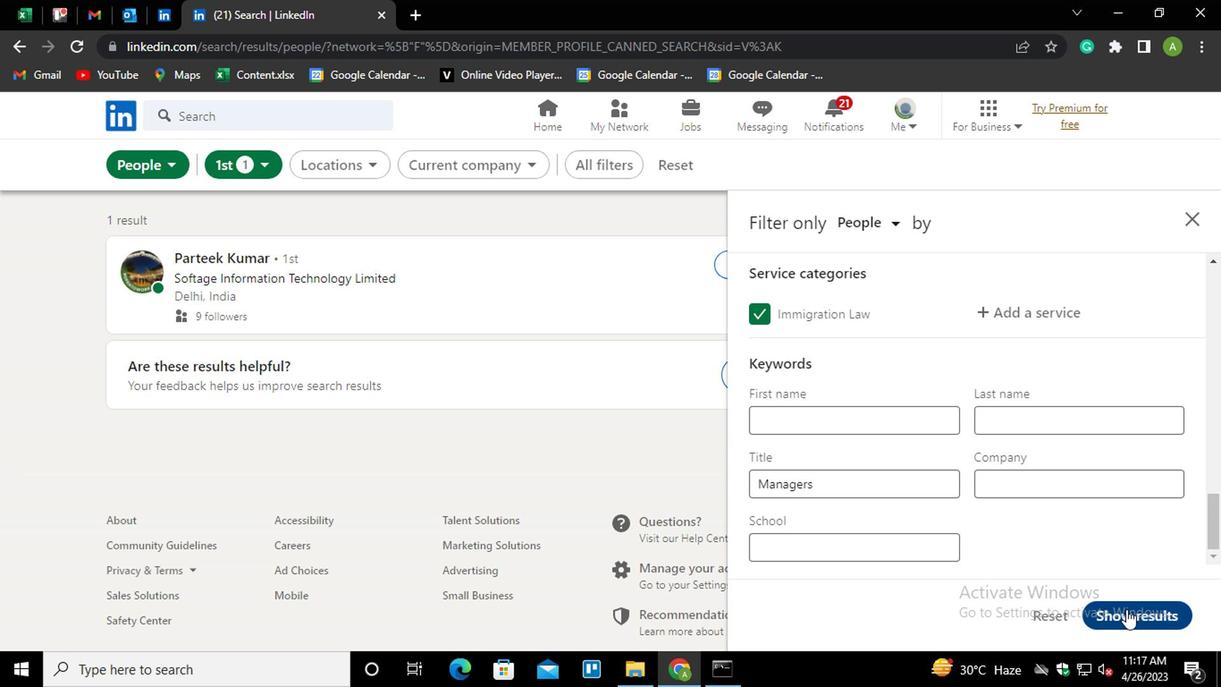
